 Task: Look for space in Sunchales, Argentina from 9th June, 2023 to 16th June, 2023 for 2 adults in price range Rs.8000 to Rs.16000. Place can be entire place with 2 bedrooms having 2 beds and 1 bathroom. Property type can be house, flat, guest house. Amenities needed are: heating. Booking option can be shelf check-in. Required host language is English.
Action: Mouse moved to (426, 82)
Screenshot: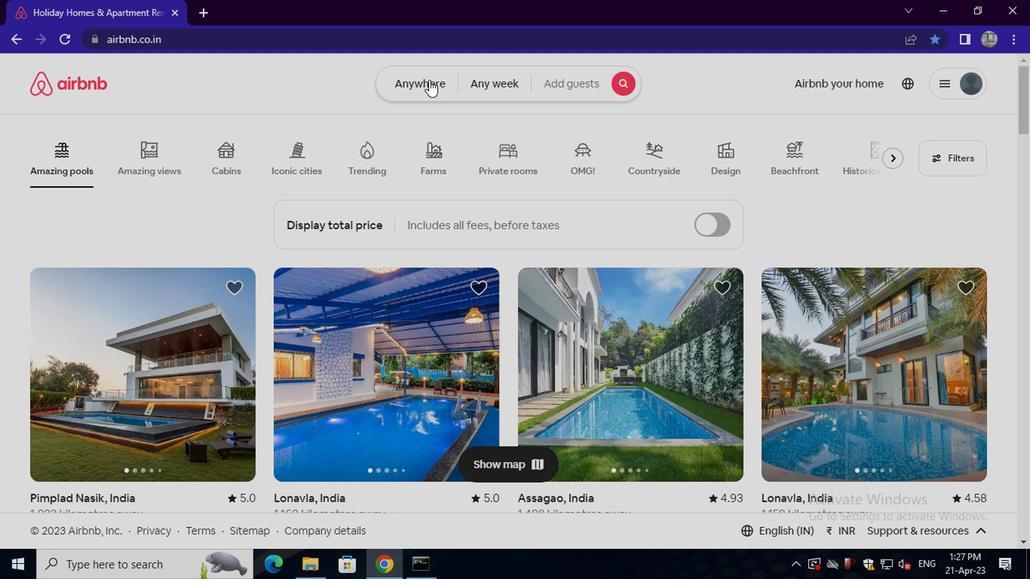 
Action: Mouse pressed left at (426, 82)
Screenshot: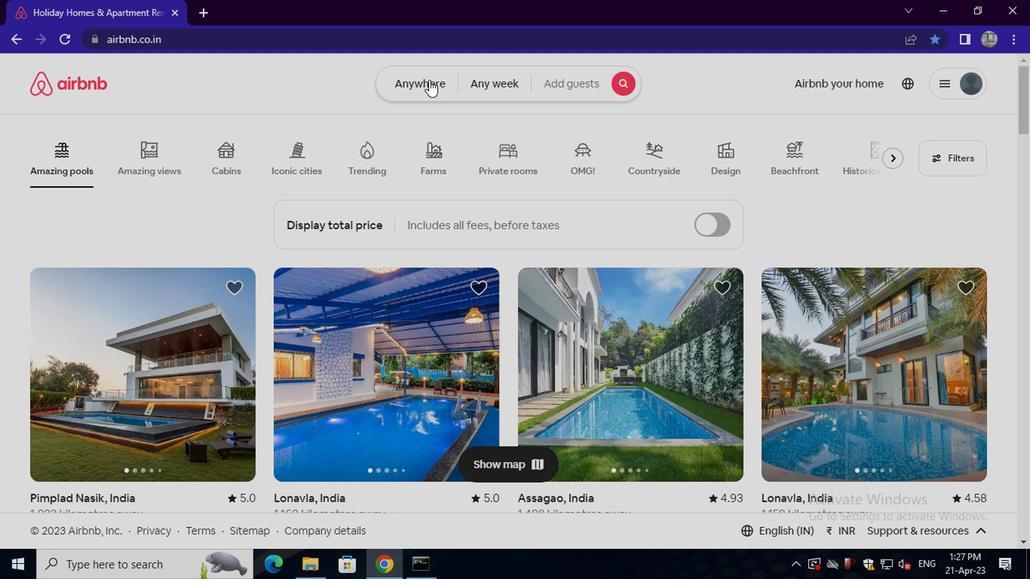 
Action: Mouse moved to (314, 151)
Screenshot: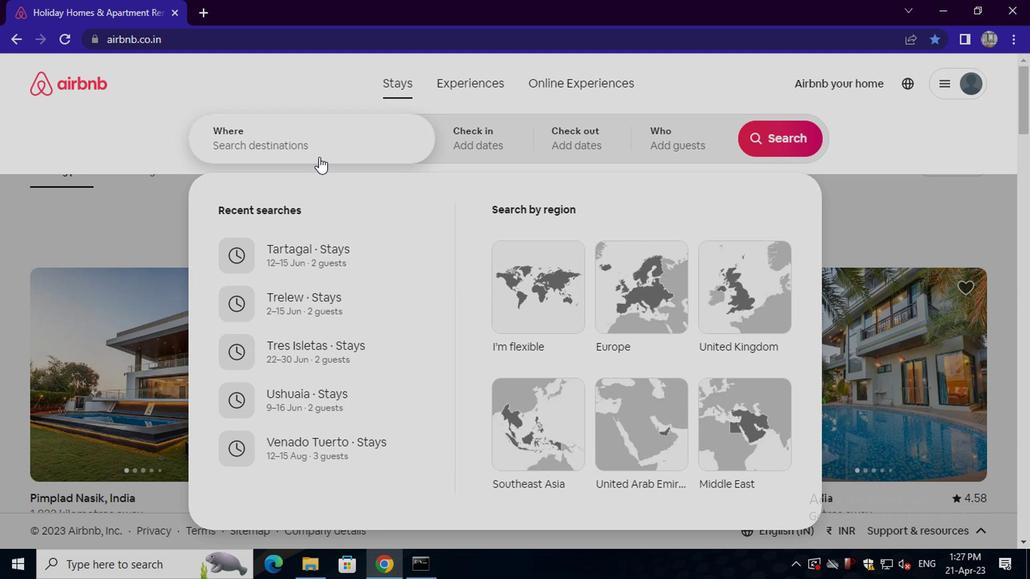 
Action: Mouse pressed left at (314, 151)
Screenshot: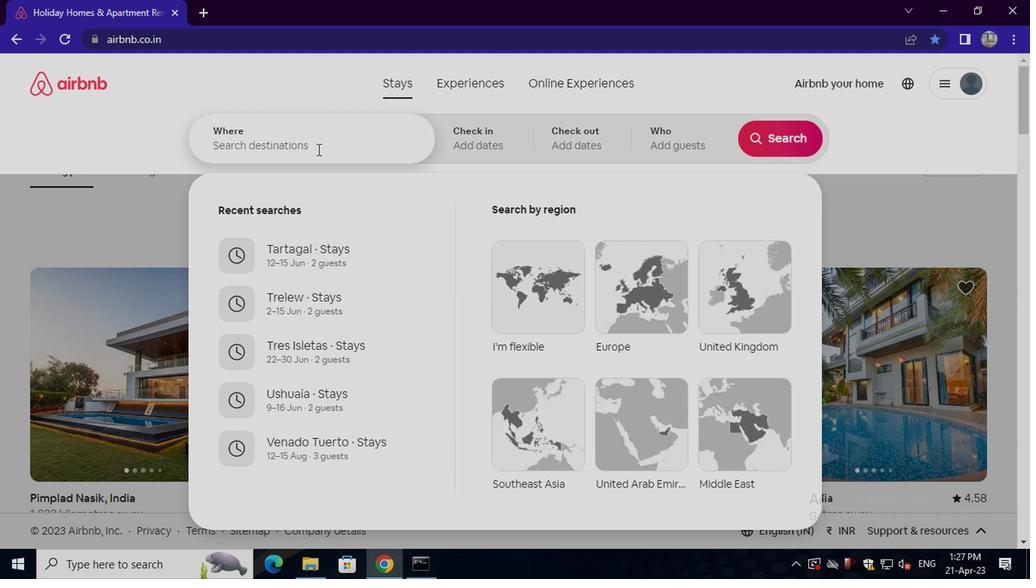 
Action: Key pressed sunchales,<Key.space>argentina<Key.enter>
Screenshot: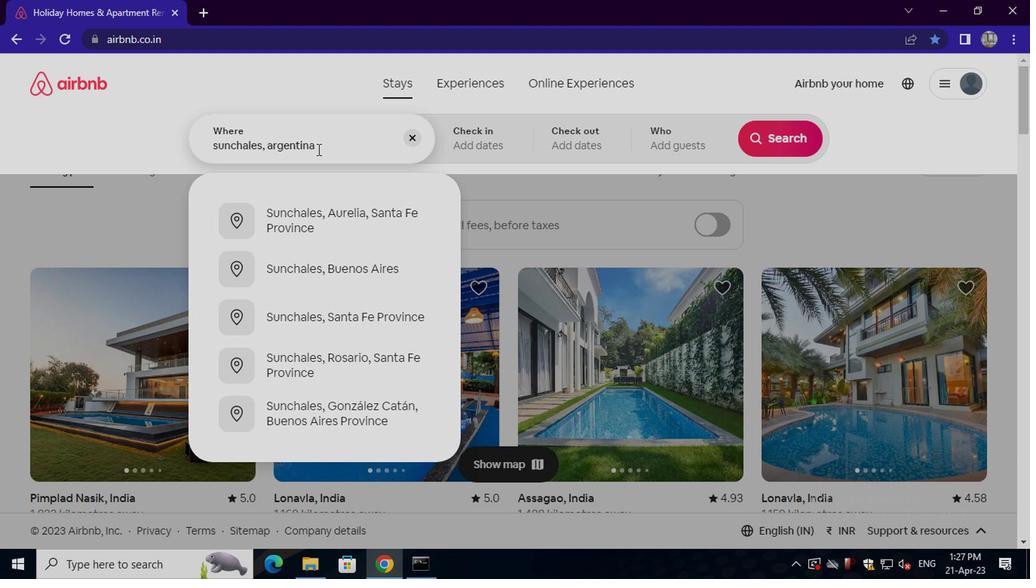 
Action: Mouse moved to (762, 264)
Screenshot: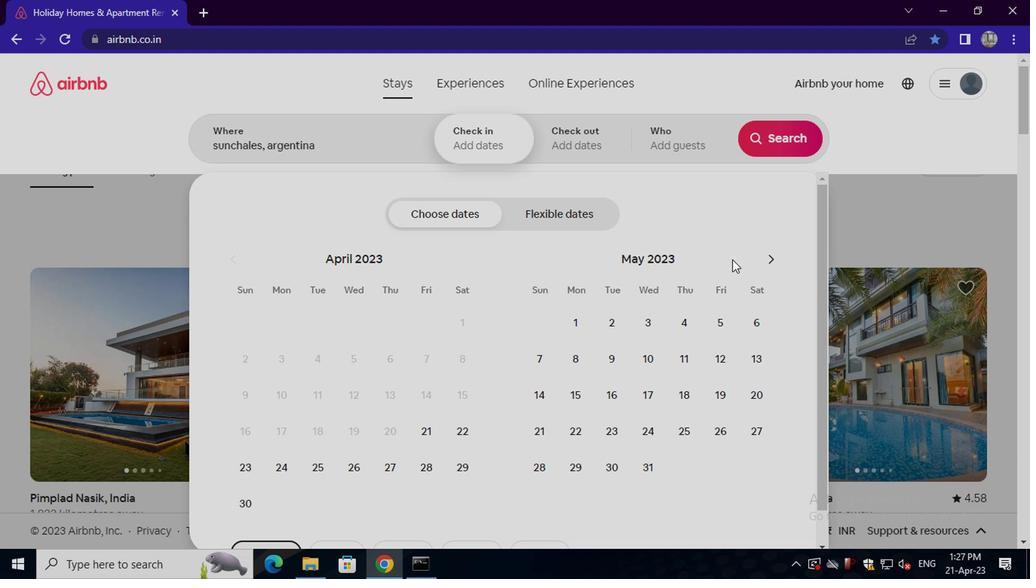 
Action: Mouse pressed left at (762, 264)
Screenshot: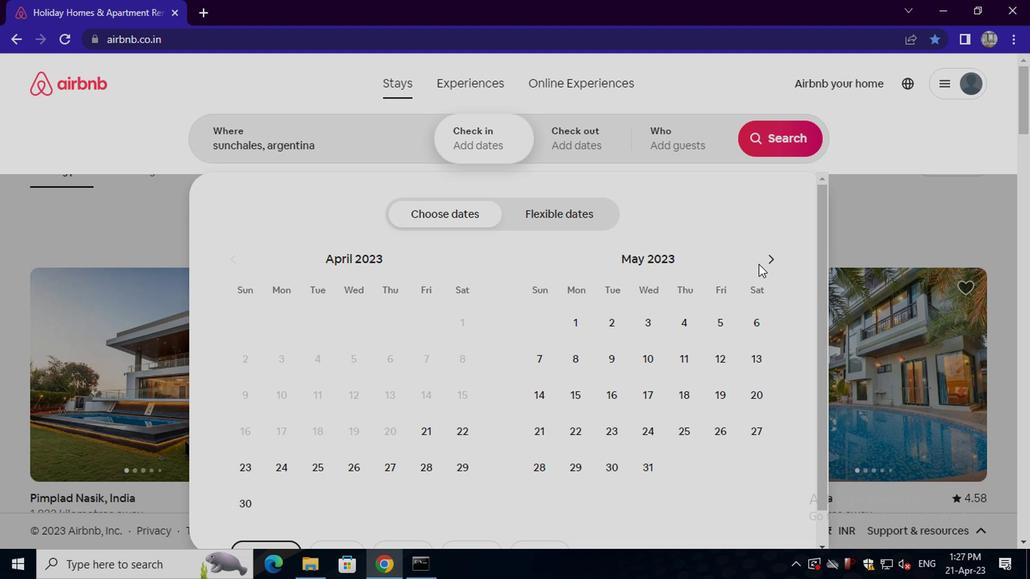 
Action: Mouse moved to (706, 355)
Screenshot: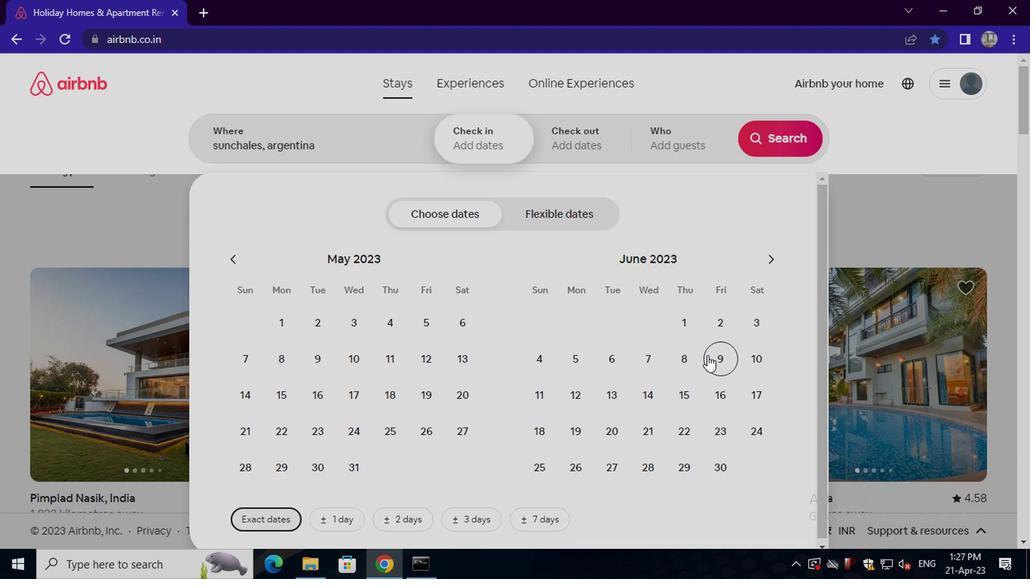 
Action: Mouse pressed left at (706, 355)
Screenshot: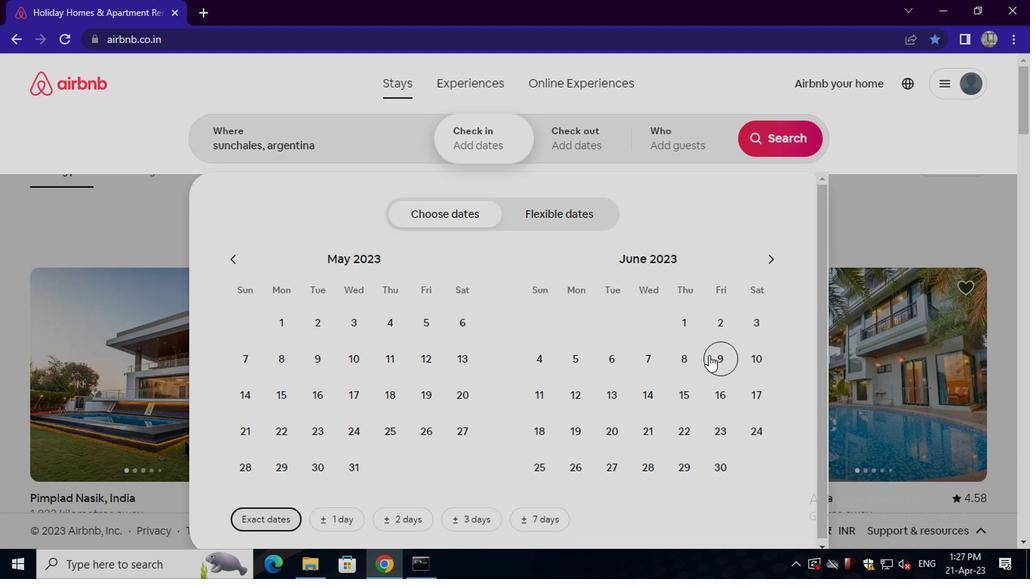 
Action: Mouse moved to (714, 395)
Screenshot: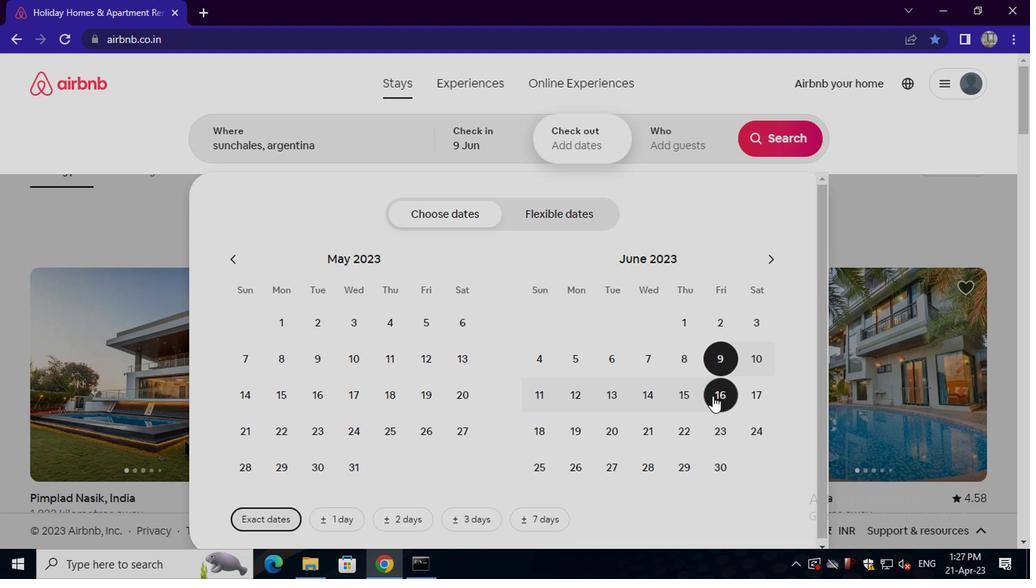 
Action: Mouse pressed left at (714, 395)
Screenshot: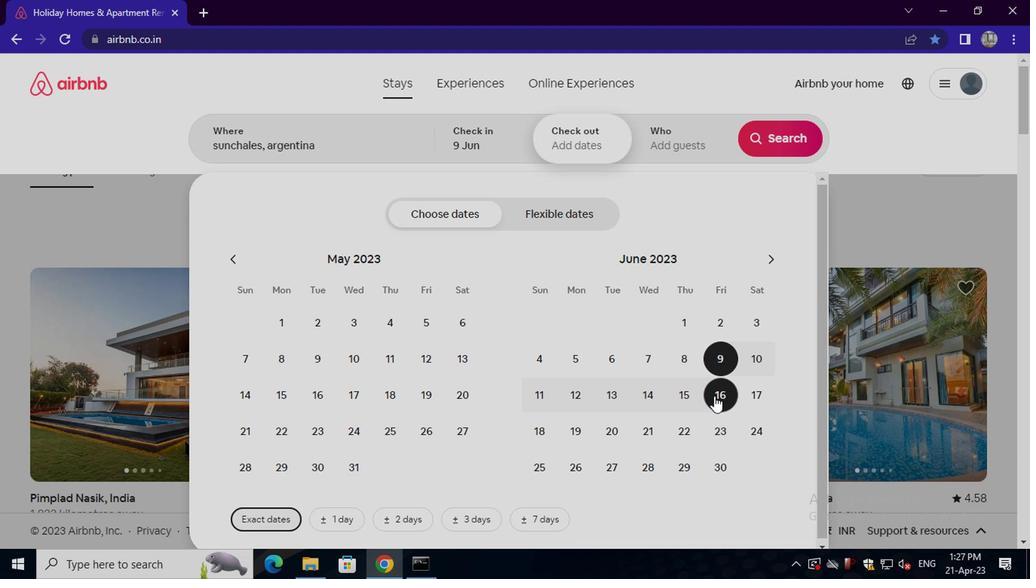 
Action: Mouse moved to (690, 144)
Screenshot: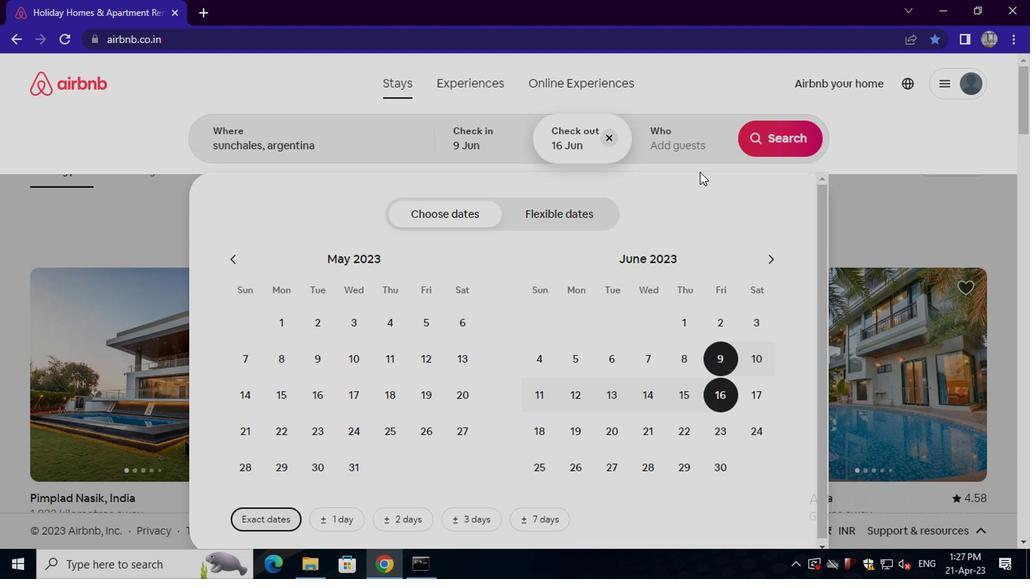 
Action: Mouse pressed left at (690, 144)
Screenshot: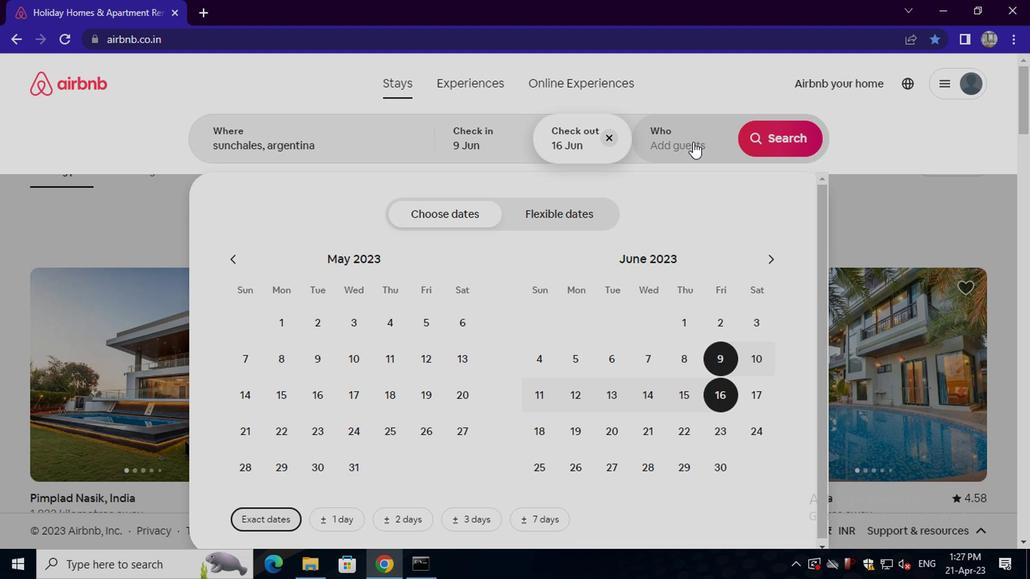 
Action: Mouse moved to (791, 221)
Screenshot: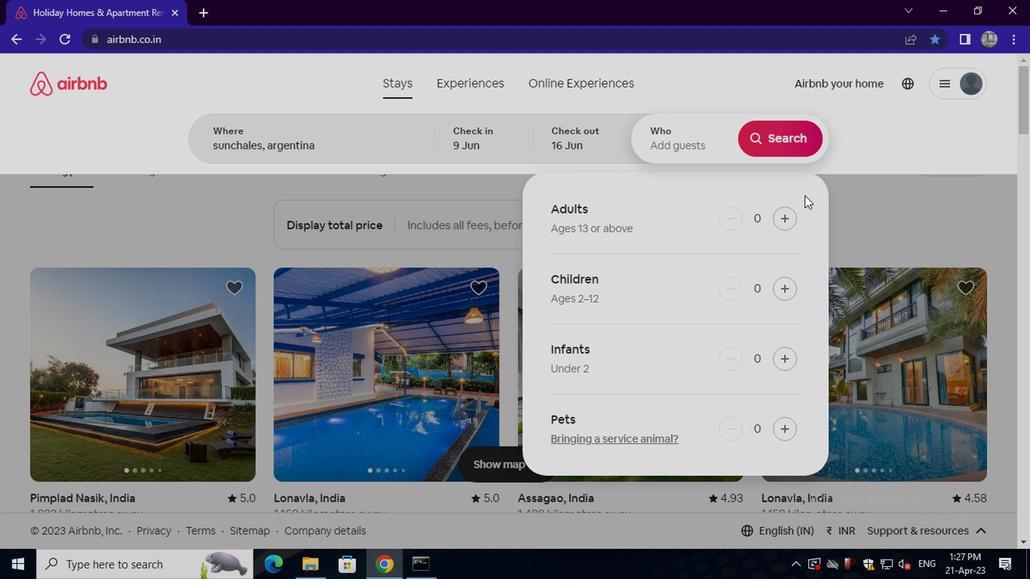 
Action: Mouse pressed left at (791, 221)
Screenshot: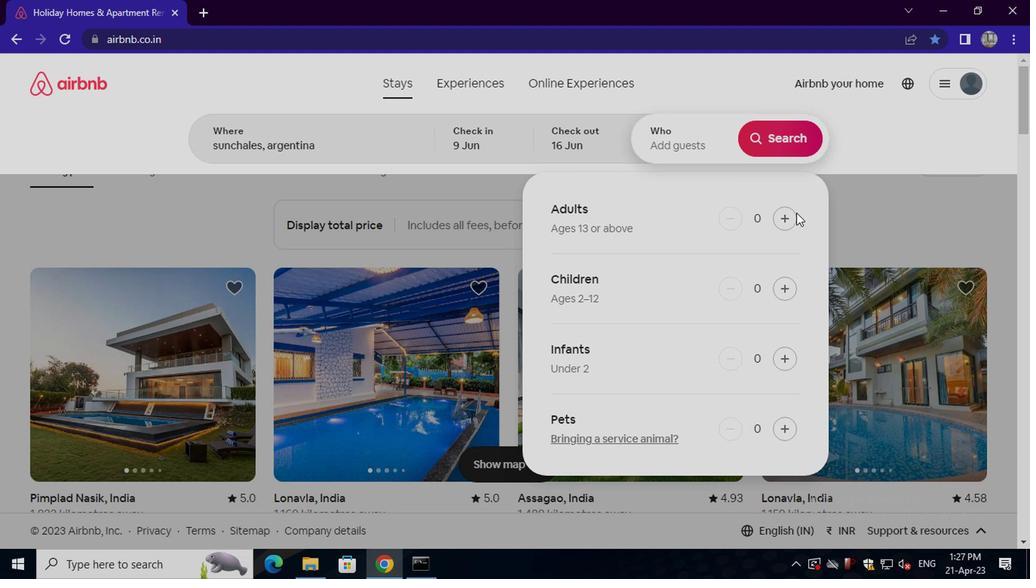 
Action: Mouse moved to (791, 221)
Screenshot: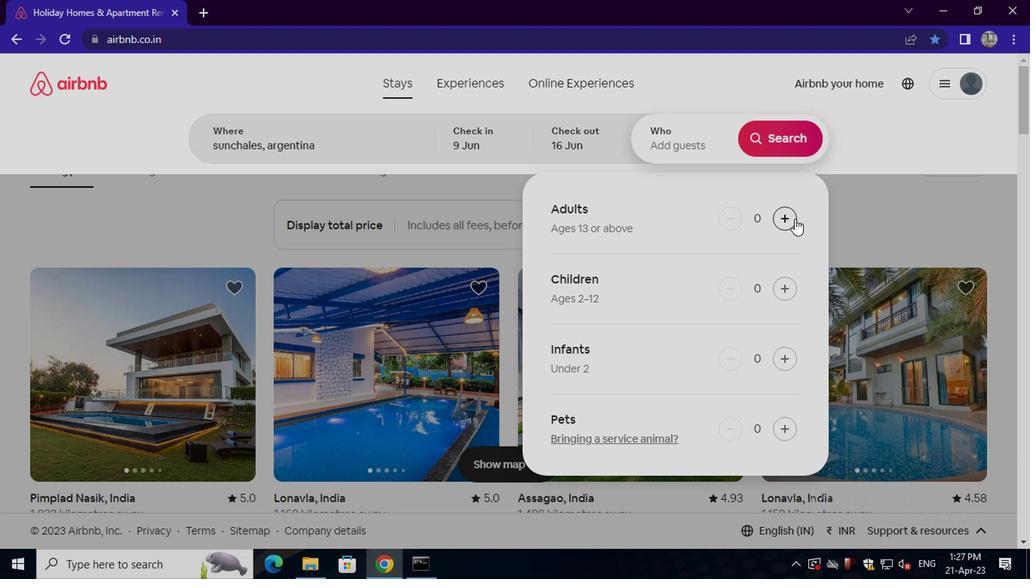 
Action: Mouse pressed left at (791, 221)
Screenshot: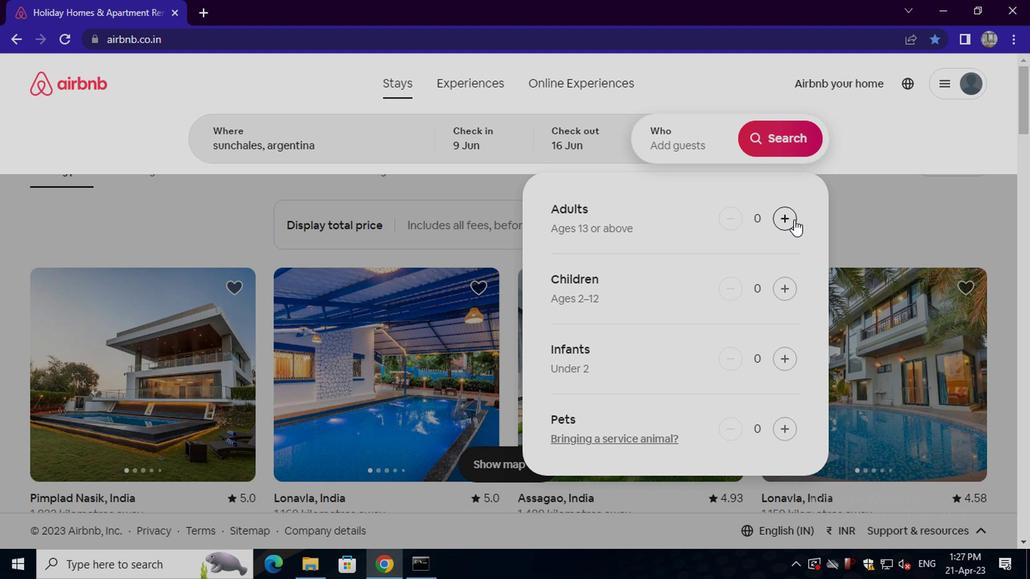 
Action: Mouse moved to (802, 144)
Screenshot: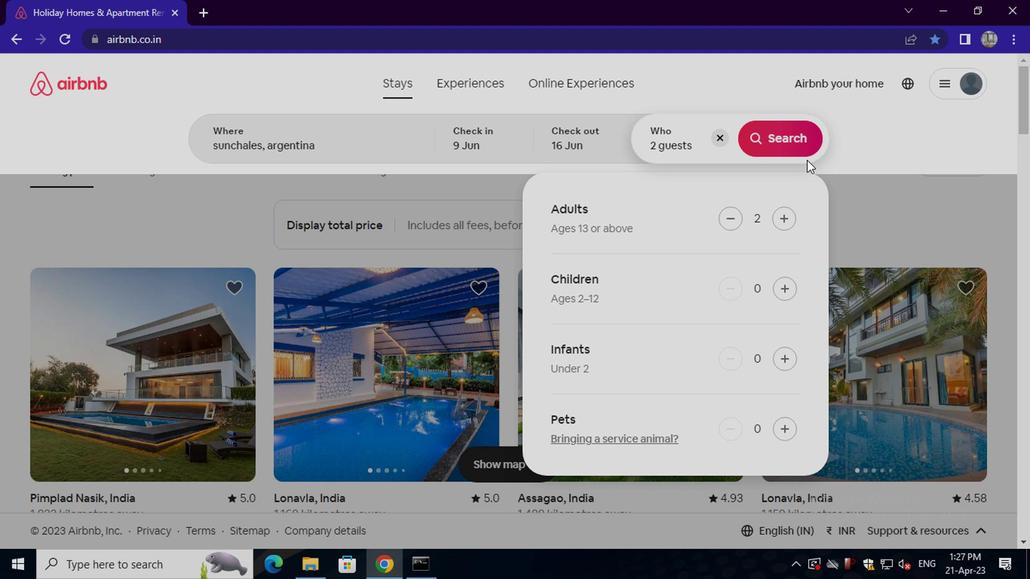 
Action: Mouse pressed left at (802, 144)
Screenshot: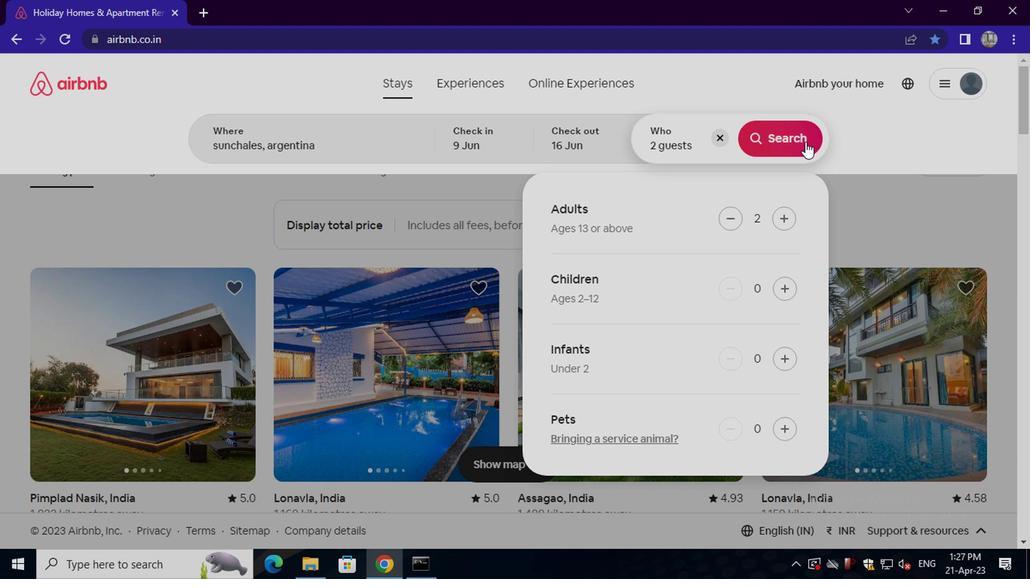 
Action: Mouse moved to (963, 150)
Screenshot: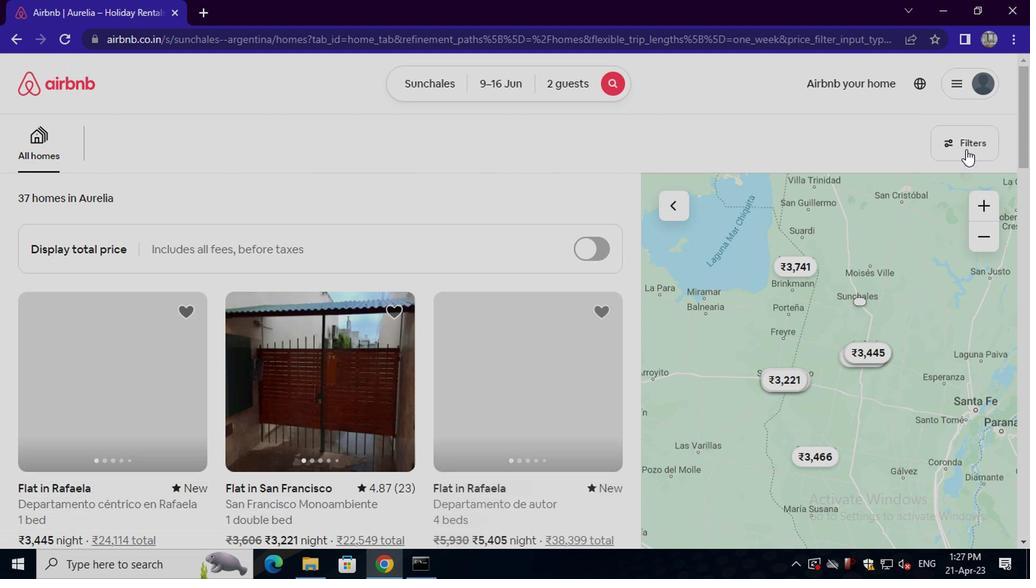 
Action: Mouse pressed left at (963, 150)
Screenshot: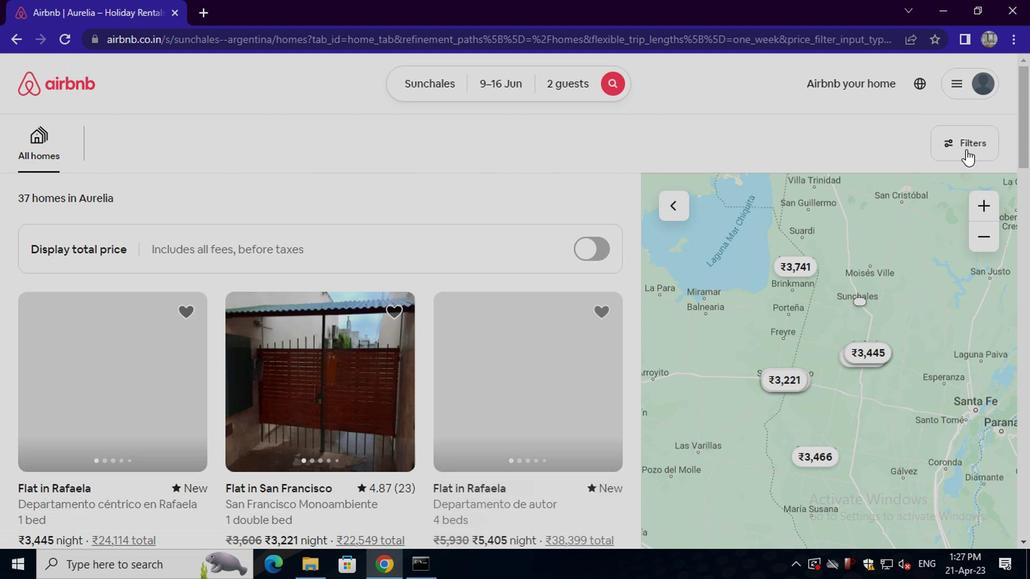 
Action: Mouse moved to (395, 328)
Screenshot: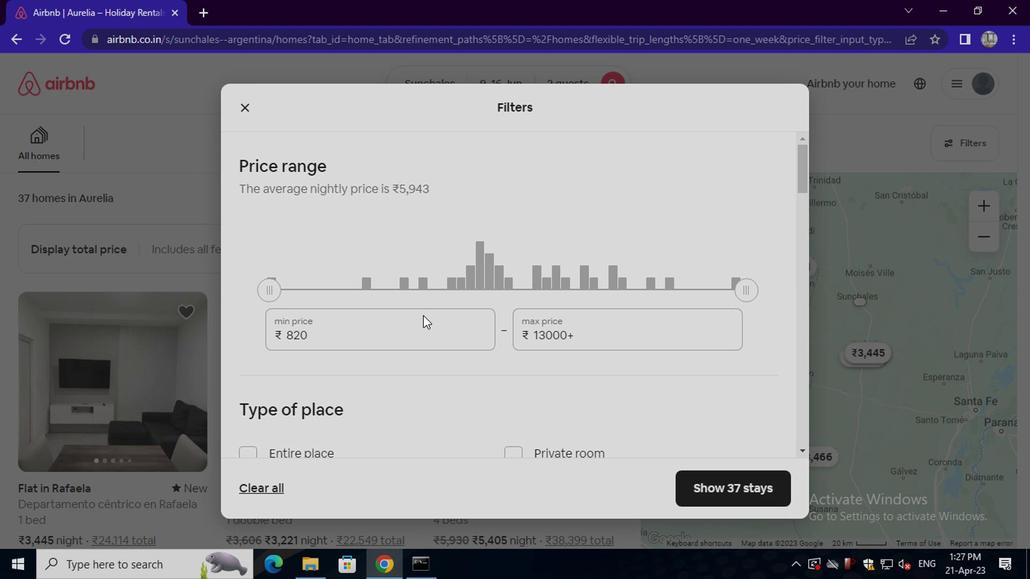 
Action: Mouse pressed left at (395, 328)
Screenshot: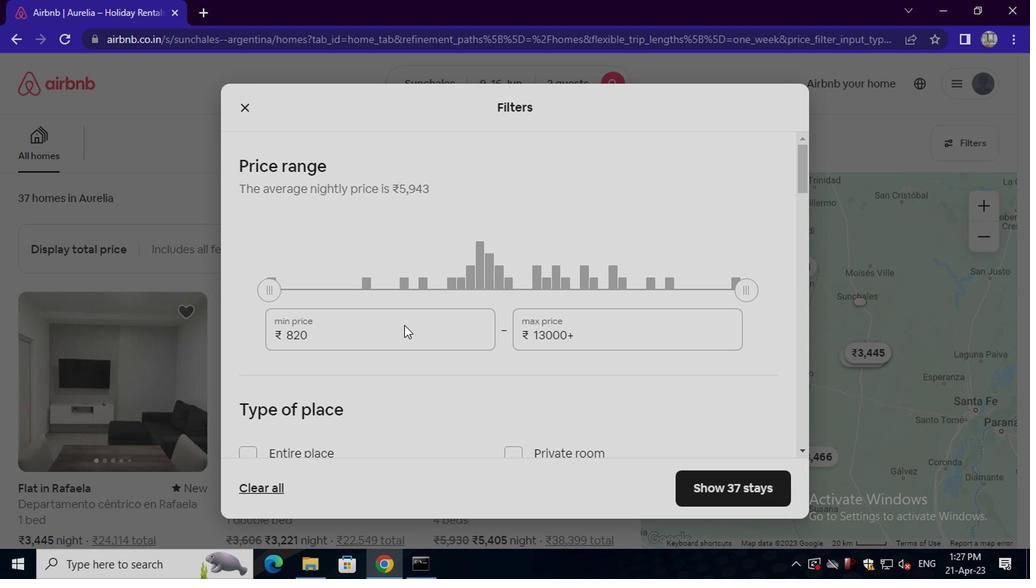 
Action: Key pressed <Key.backspace><Key.backspace><Key.backspace><Key.backspace><Key.backspace><Key.backspace><Key.backspace><Key.backspace><Key.backspace><Key.backspace><Key.backspace><Key.backspace><Key.backspace>8000
Screenshot: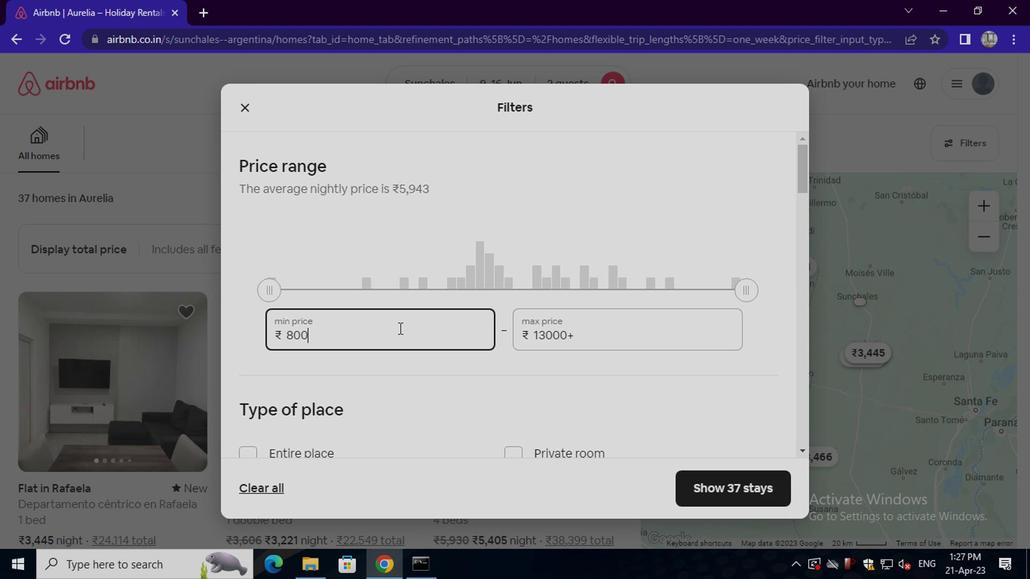 
Action: Mouse moved to (573, 335)
Screenshot: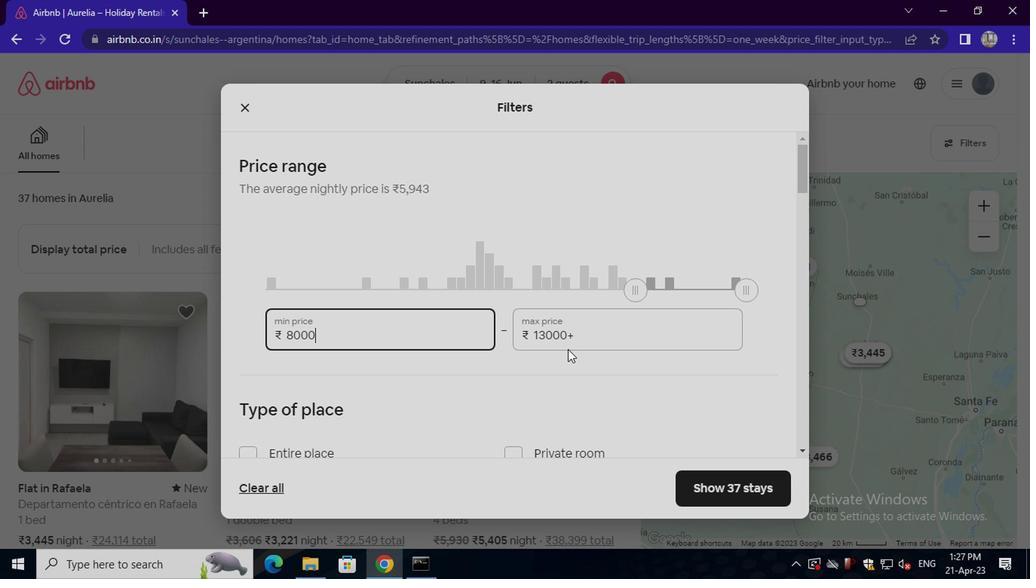 
Action: Mouse pressed left at (573, 335)
Screenshot: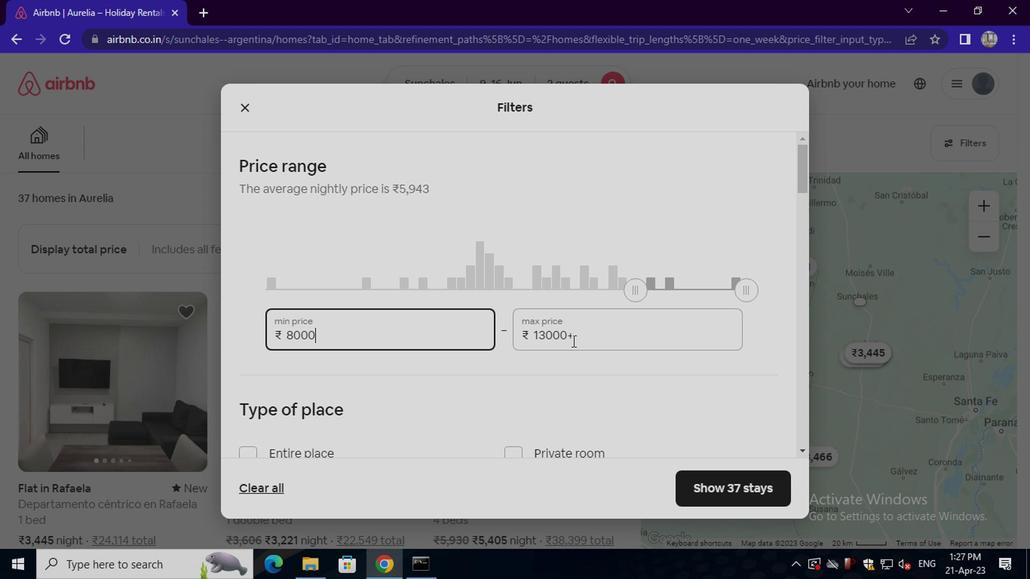 
Action: Key pressed <Key.backspace><Key.backspace><Key.backspace><Key.backspace><Key.backspace><Key.backspace><Key.backspace><Key.backspace><Key.backspace><Key.backspace><Key.backspace><Key.backspace>16000
Screenshot: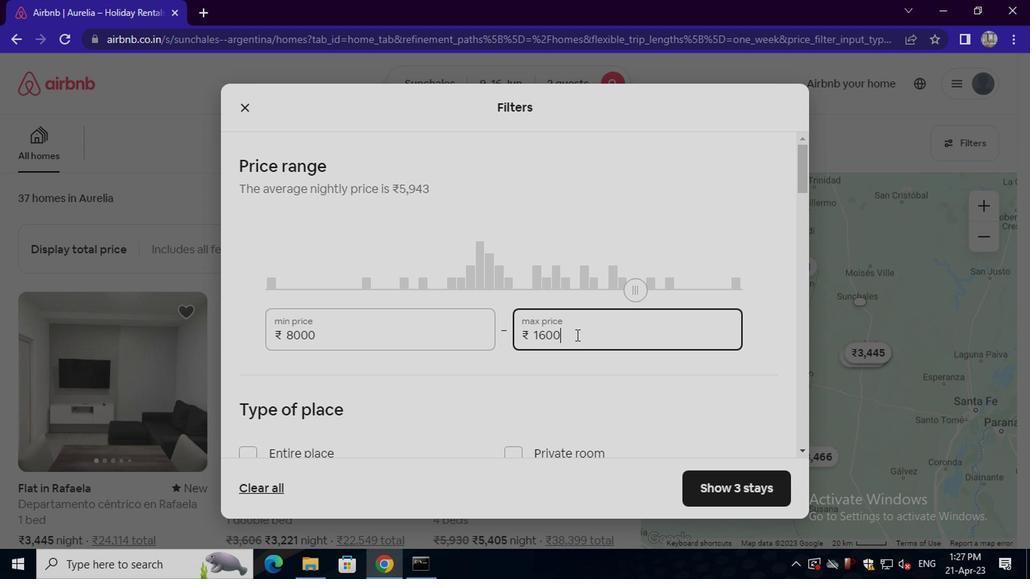 
Action: Mouse moved to (553, 365)
Screenshot: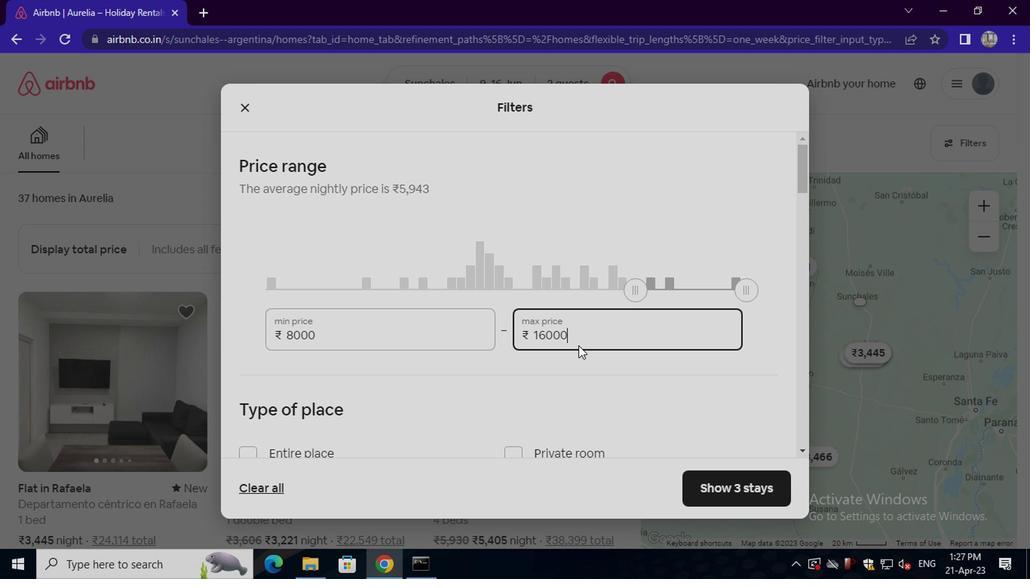 
Action: Mouse scrolled (553, 365) with delta (0, 0)
Screenshot: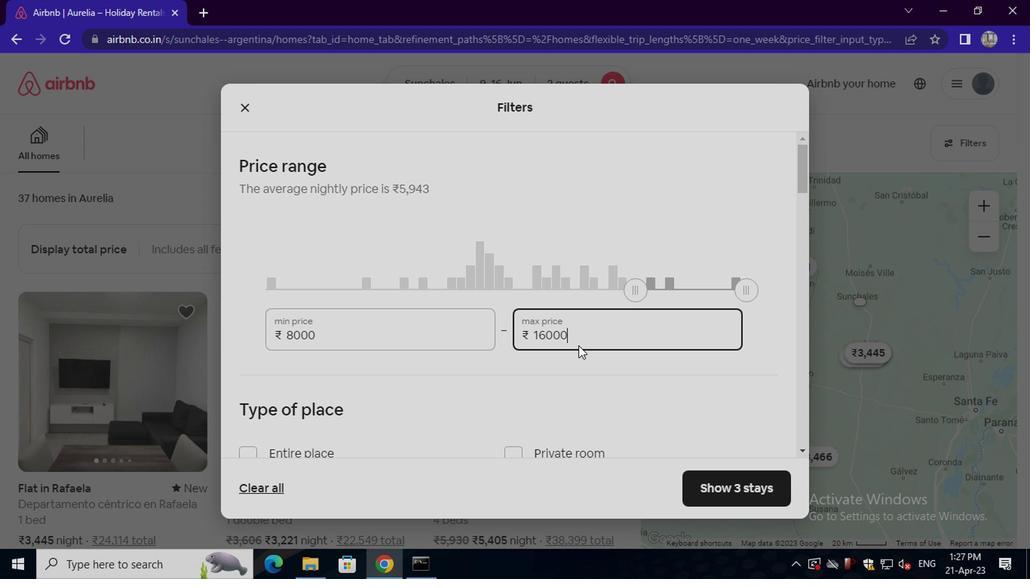 
Action: Mouse moved to (538, 372)
Screenshot: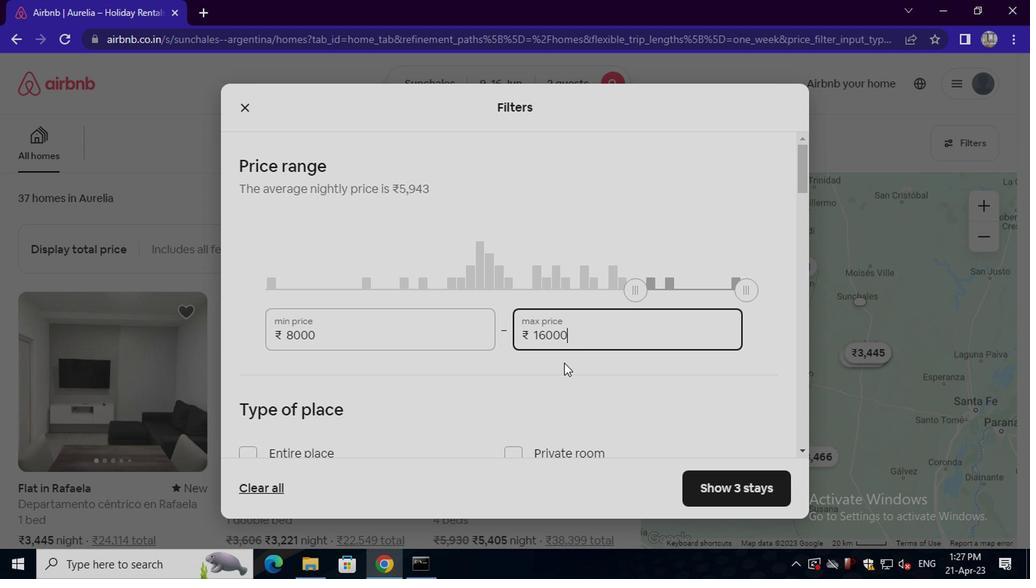 
Action: Mouse scrolled (538, 371) with delta (0, -1)
Screenshot: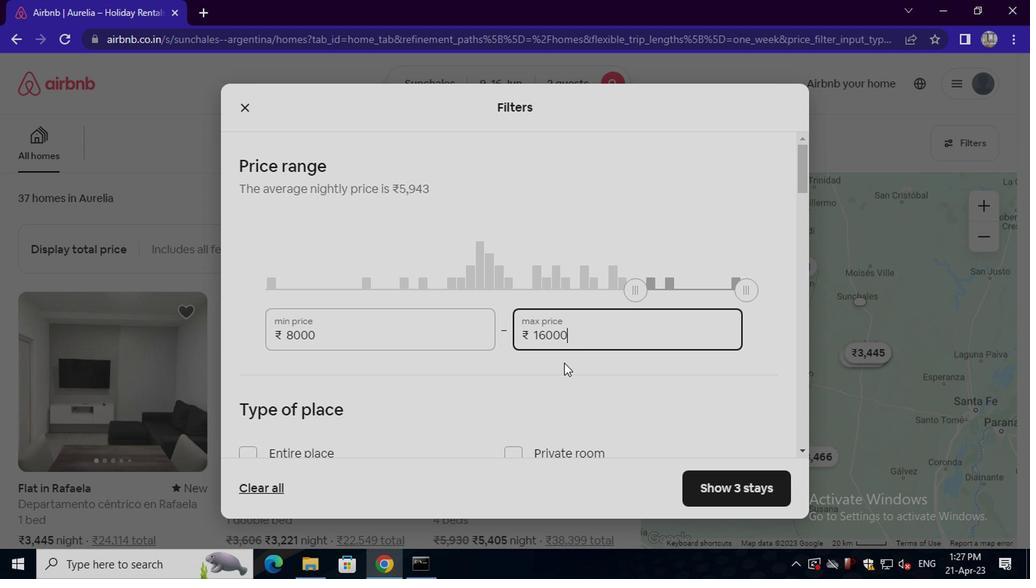
Action: Mouse moved to (261, 304)
Screenshot: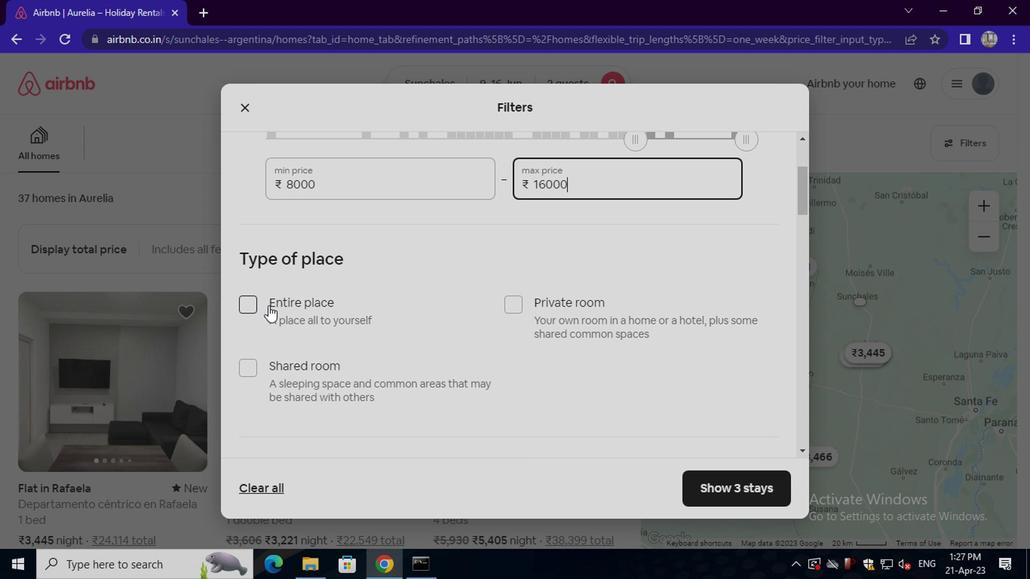 
Action: Mouse pressed left at (261, 304)
Screenshot: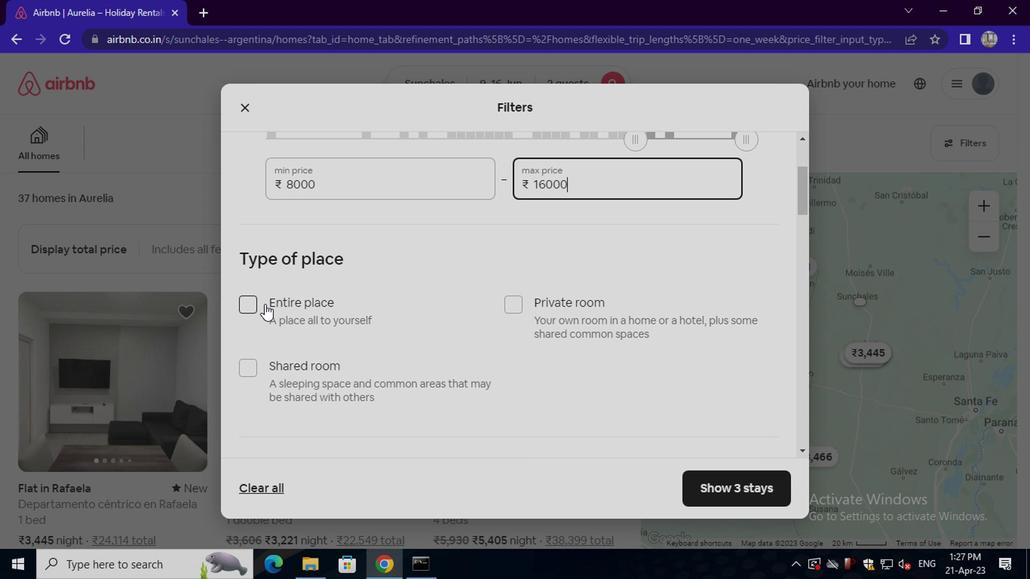
Action: Mouse moved to (306, 328)
Screenshot: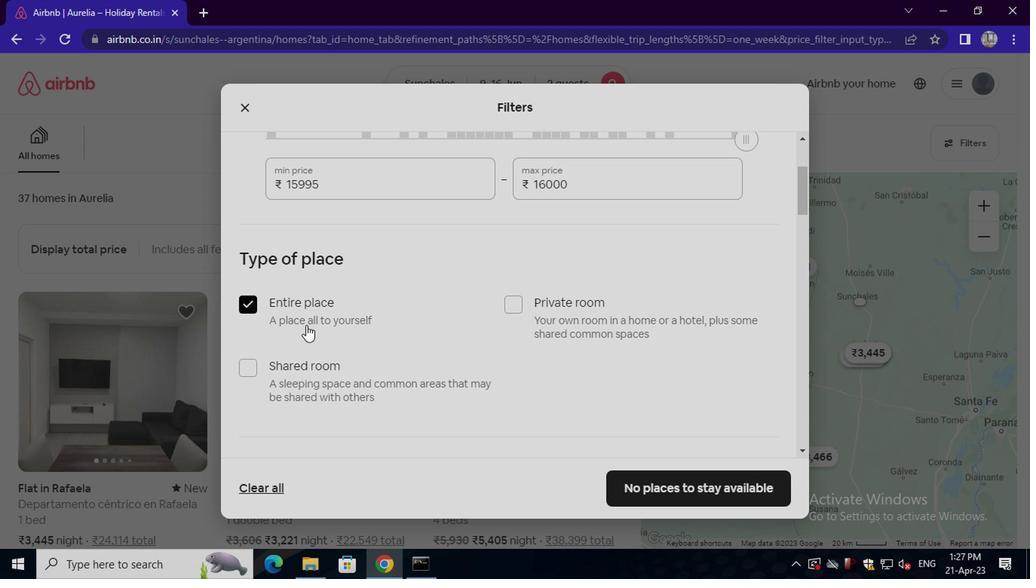 
Action: Mouse scrolled (306, 327) with delta (0, -1)
Screenshot: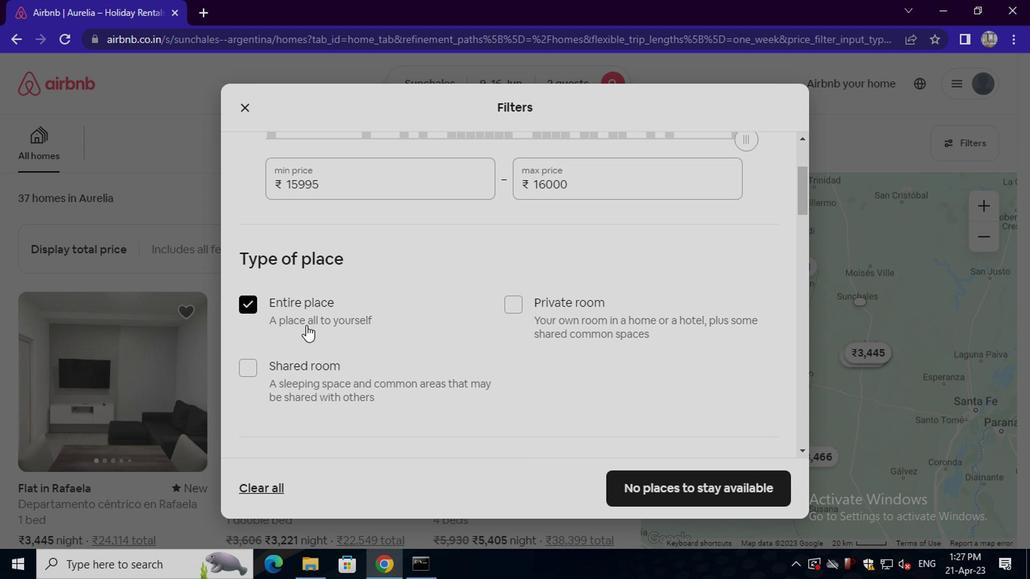 
Action: Mouse scrolled (306, 327) with delta (0, -1)
Screenshot: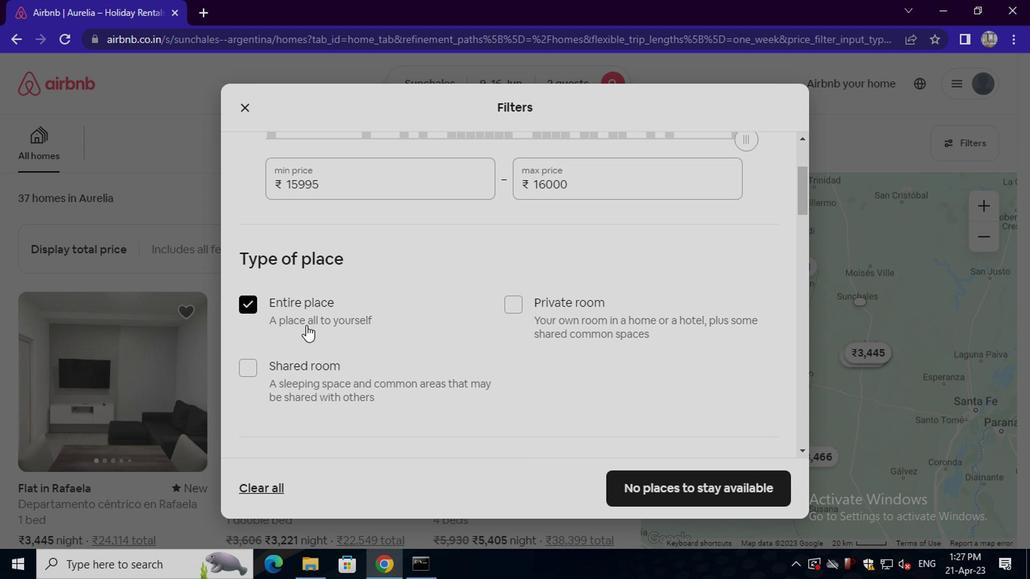 
Action: Mouse scrolled (306, 327) with delta (0, -1)
Screenshot: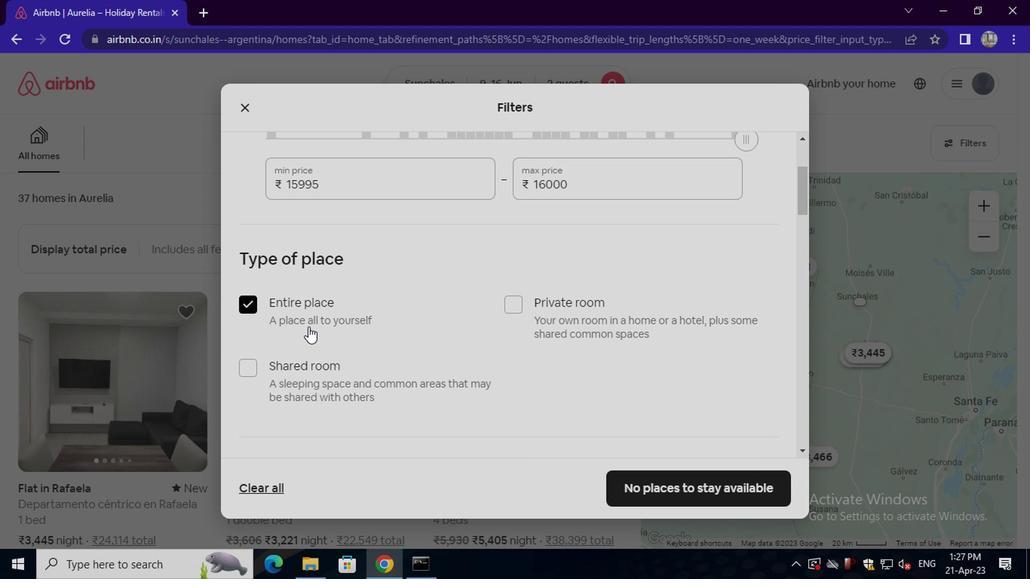 
Action: Mouse scrolled (306, 327) with delta (0, -1)
Screenshot: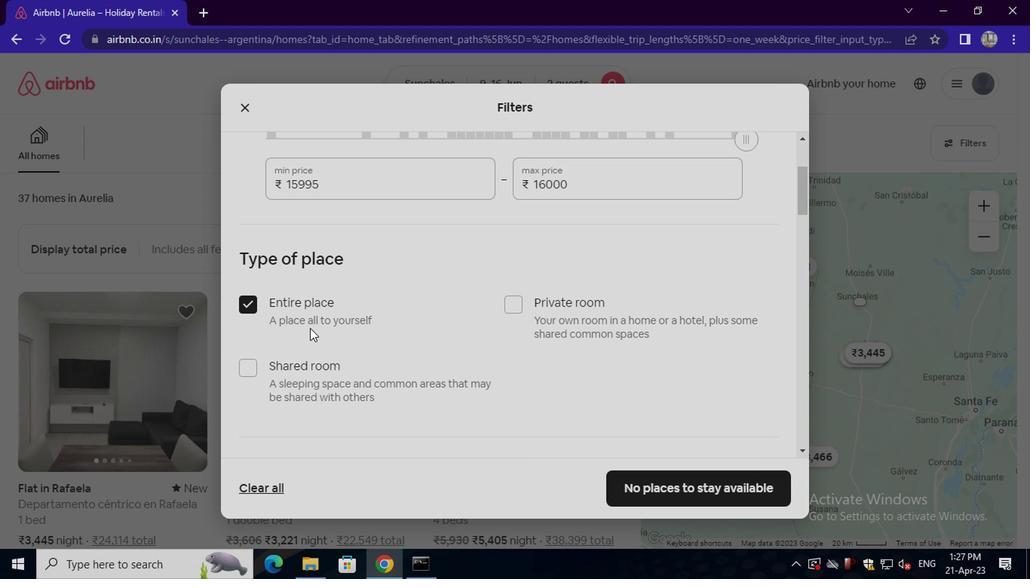 
Action: Mouse moved to (379, 262)
Screenshot: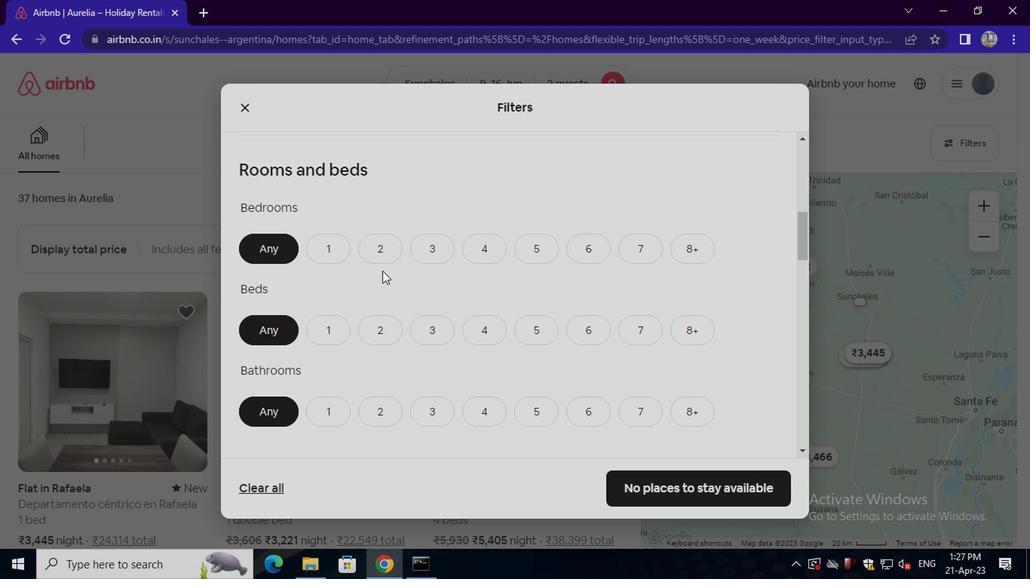 
Action: Mouse pressed left at (379, 262)
Screenshot: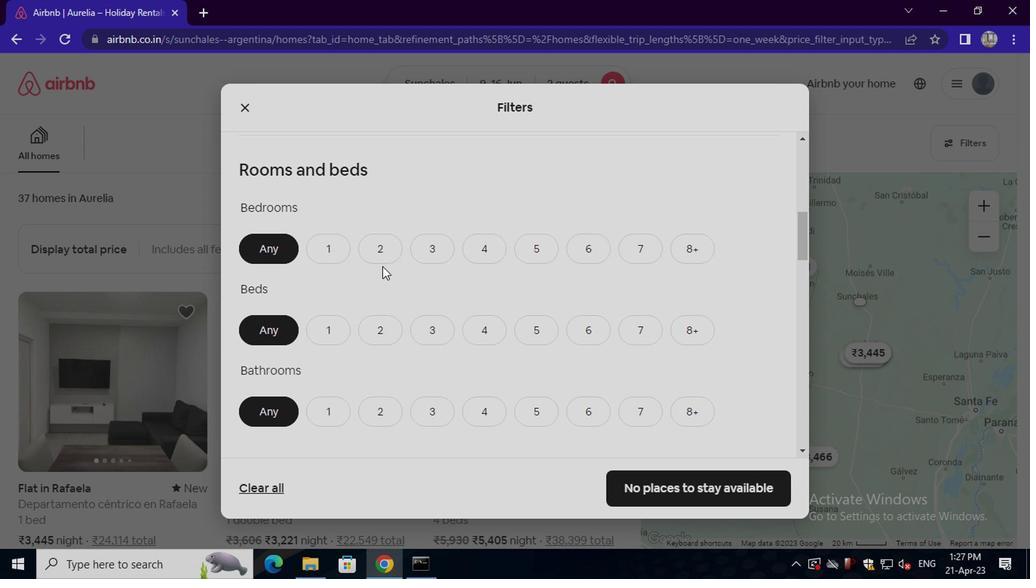 
Action: Mouse moved to (380, 327)
Screenshot: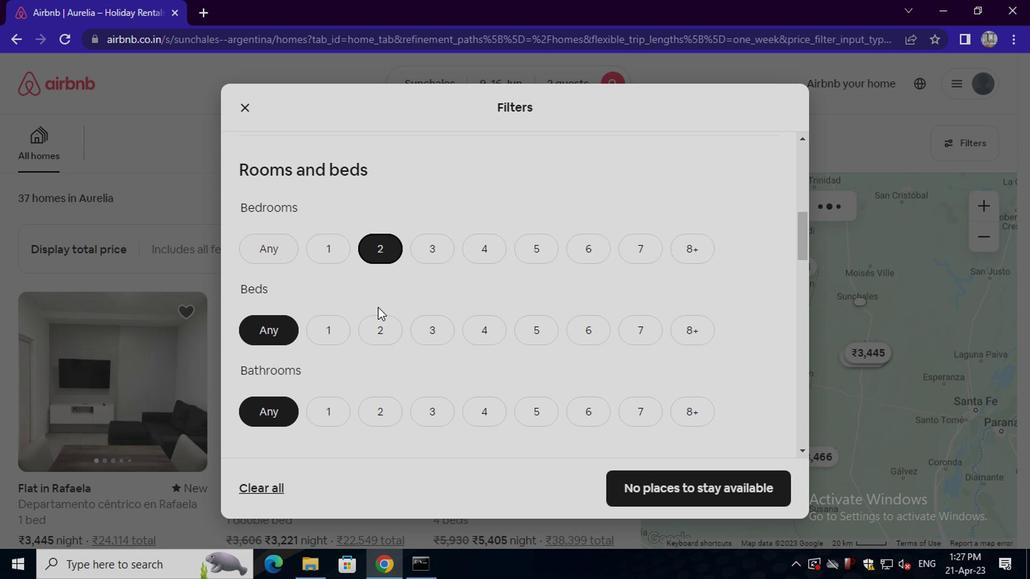 
Action: Mouse pressed left at (380, 327)
Screenshot: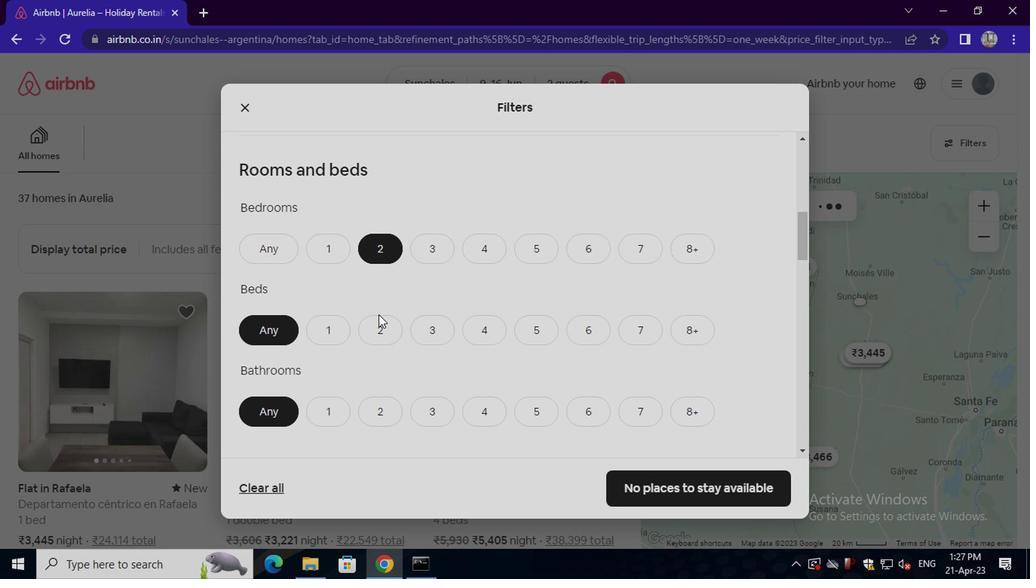 
Action: Mouse moved to (328, 409)
Screenshot: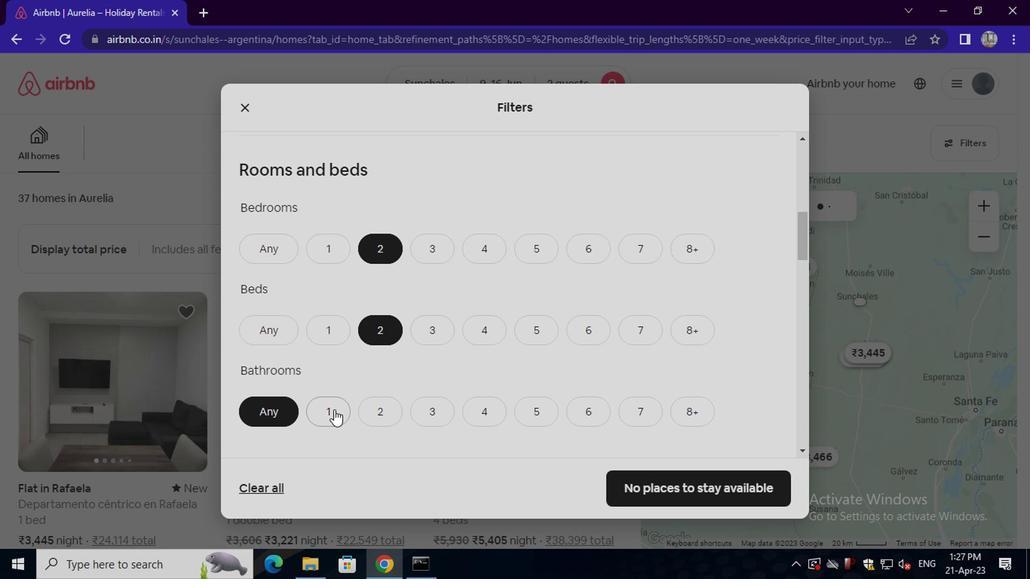 
Action: Mouse pressed left at (328, 409)
Screenshot: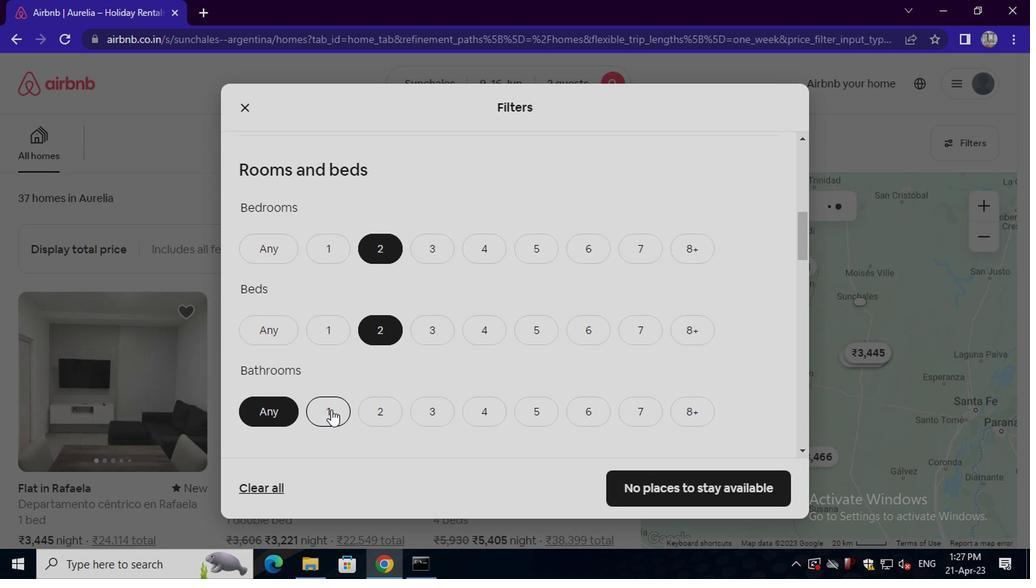 
Action: Mouse moved to (338, 410)
Screenshot: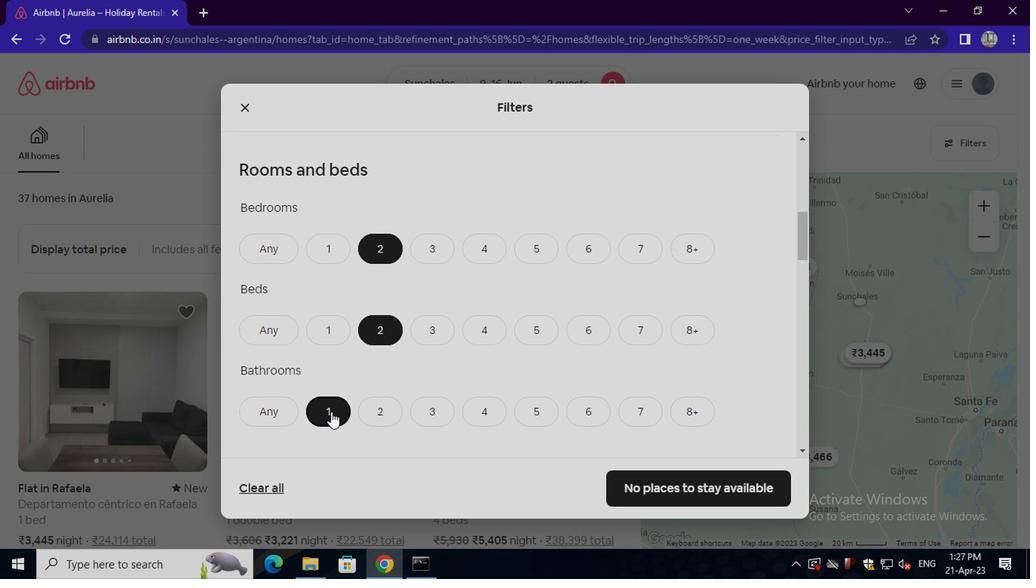 
Action: Mouse scrolled (338, 409) with delta (0, 0)
Screenshot: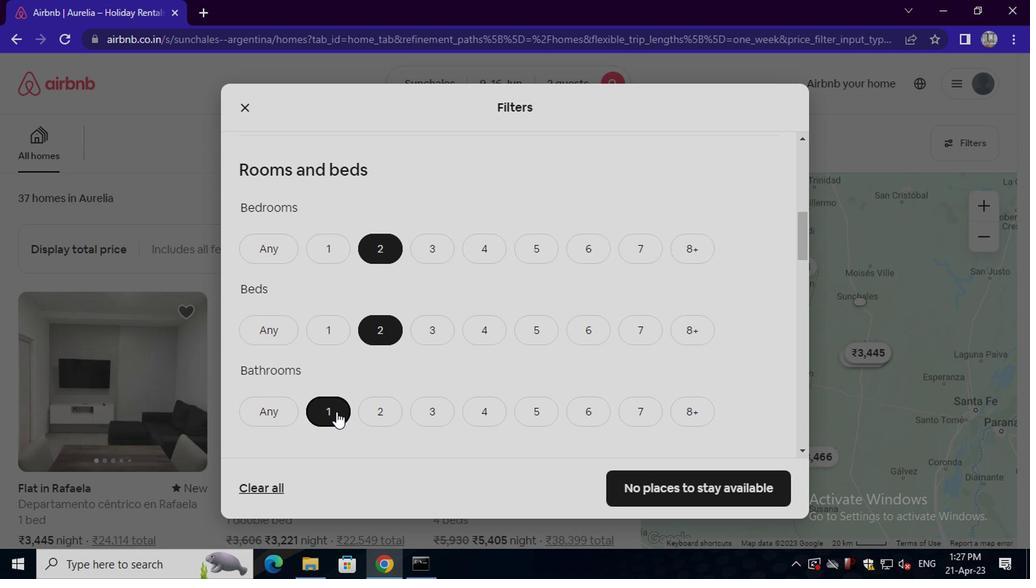 
Action: Mouse moved to (339, 410)
Screenshot: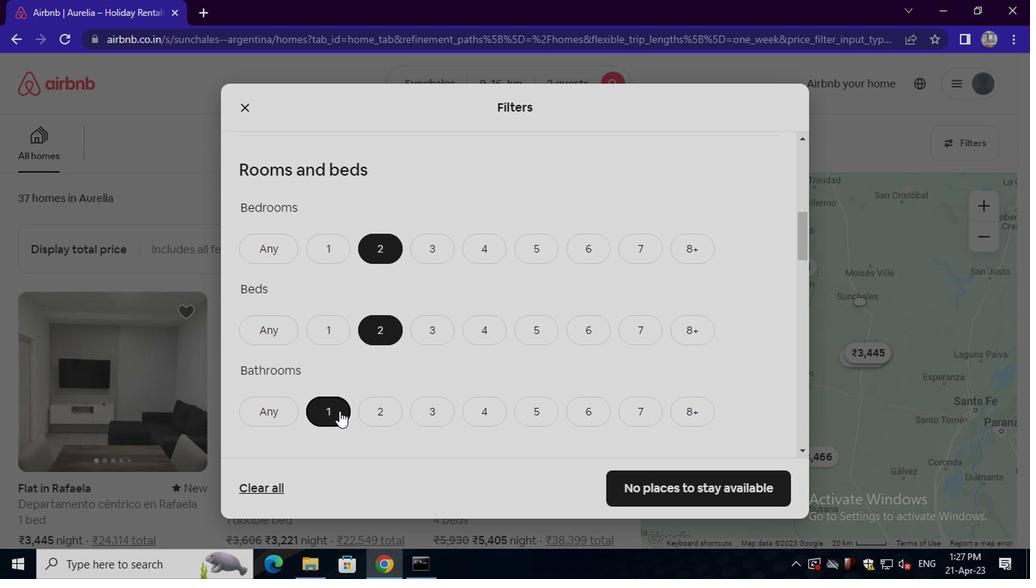 
Action: Mouse scrolled (339, 409) with delta (0, 0)
Screenshot: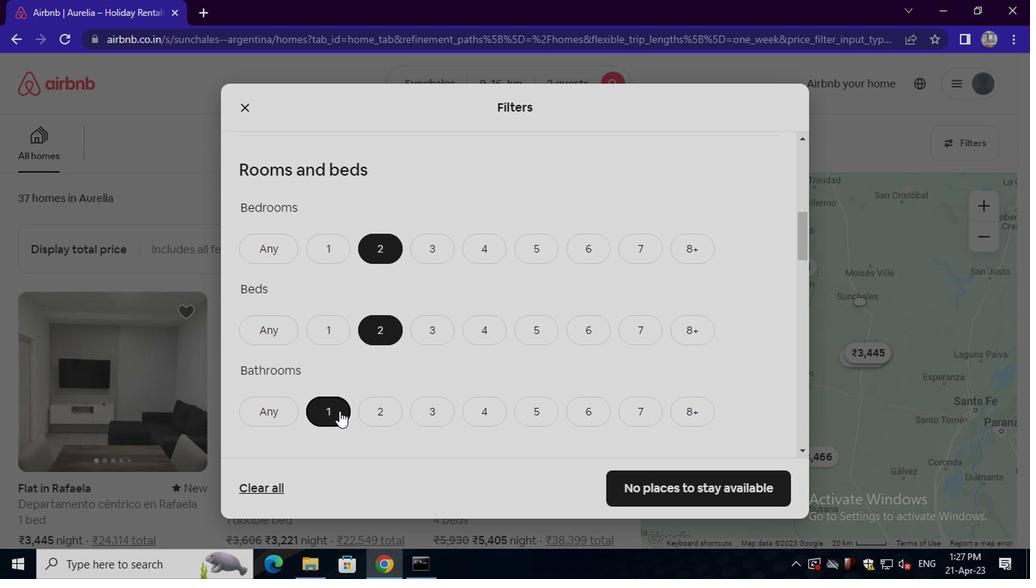 
Action: Mouse scrolled (339, 409) with delta (0, 0)
Screenshot: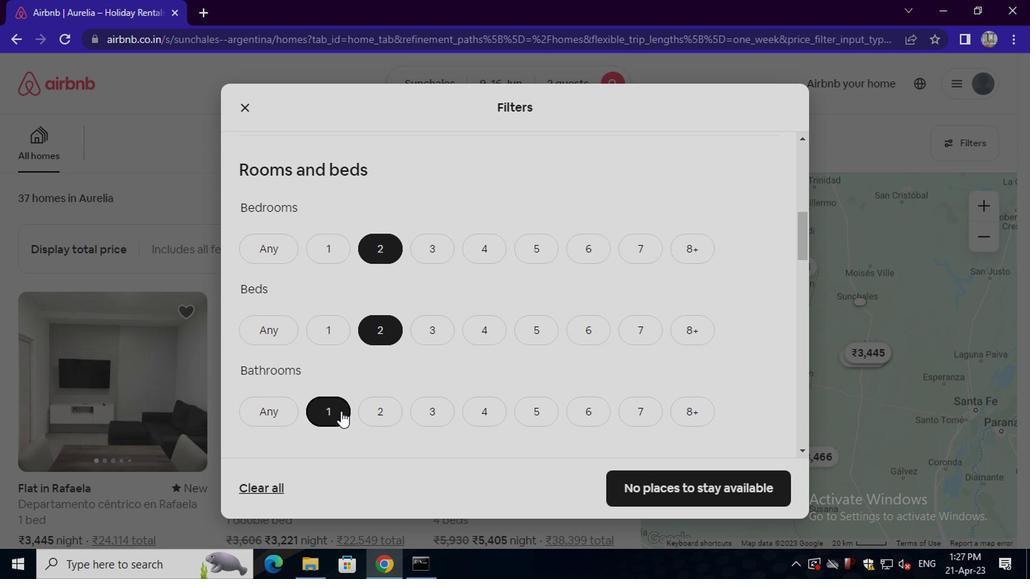 
Action: Mouse moved to (325, 350)
Screenshot: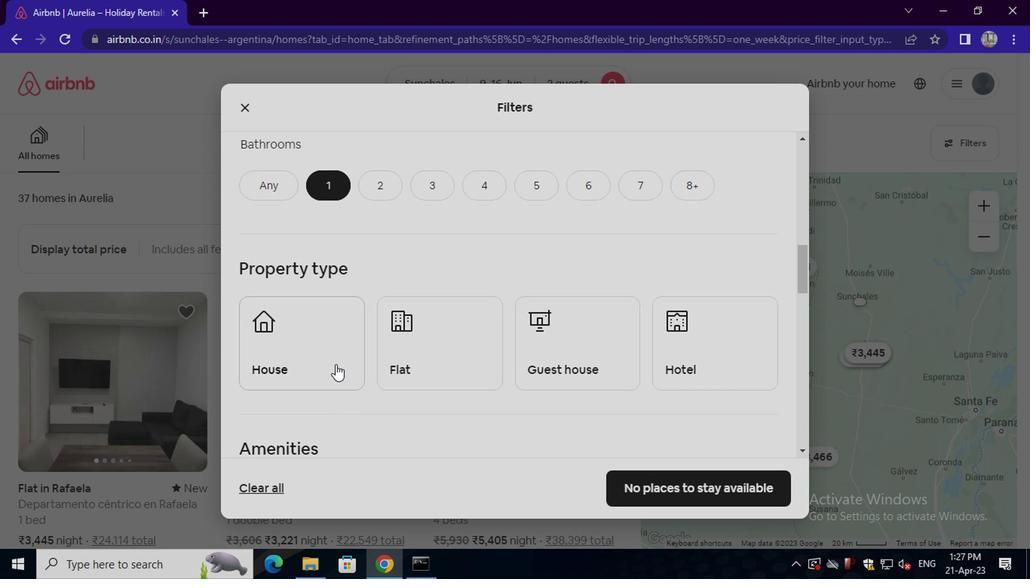 
Action: Mouse pressed left at (325, 350)
Screenshot: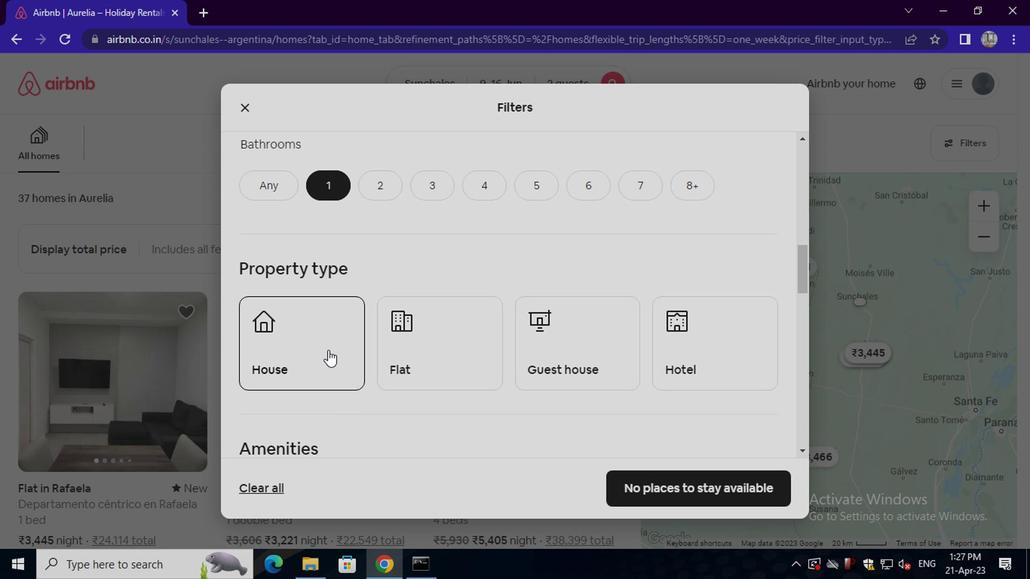 
Action: Mouse moved to (428, 358)
Screenshot: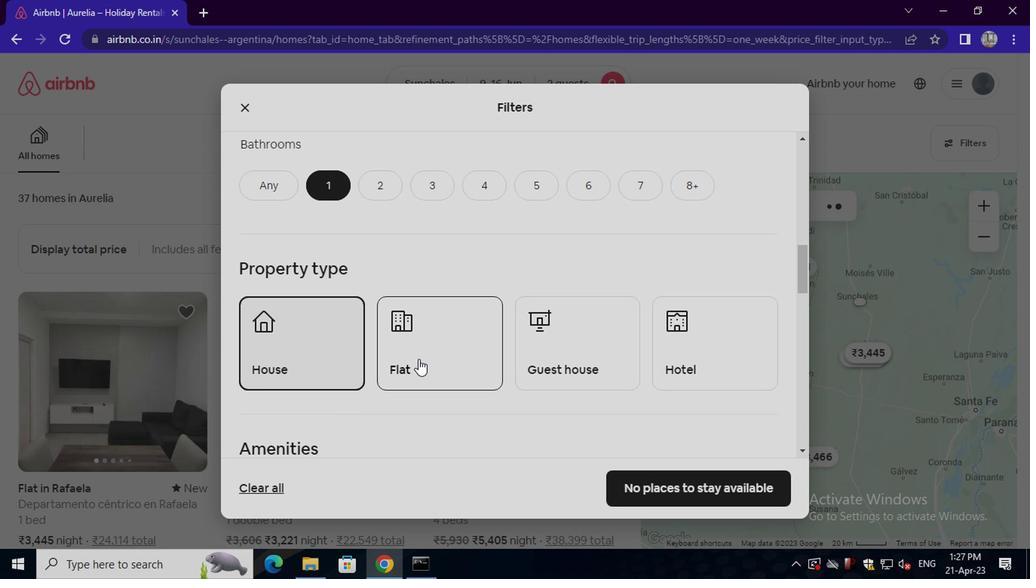 
Action: Mouse pressed left at (428, 358)
Screenshot: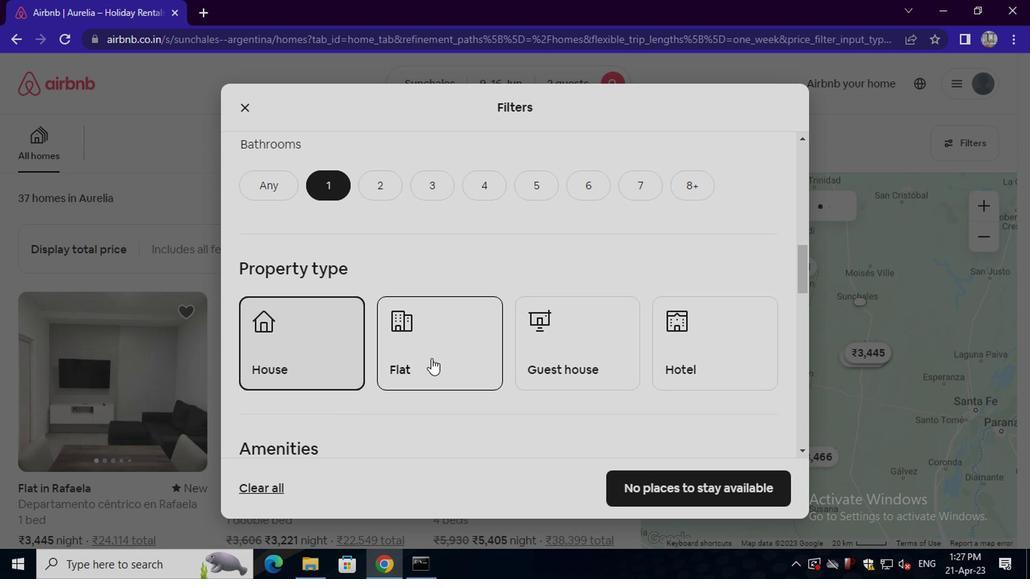 
Action: Mouse moved to (554, 350)
Screenshot: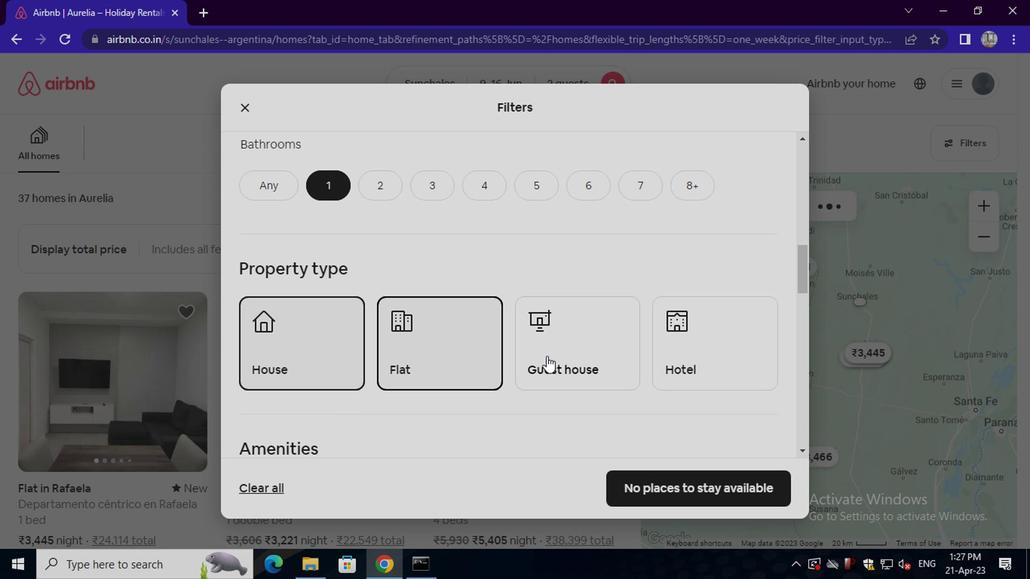 
Action: Mouse pressed left at (554, 350)
Screenshot: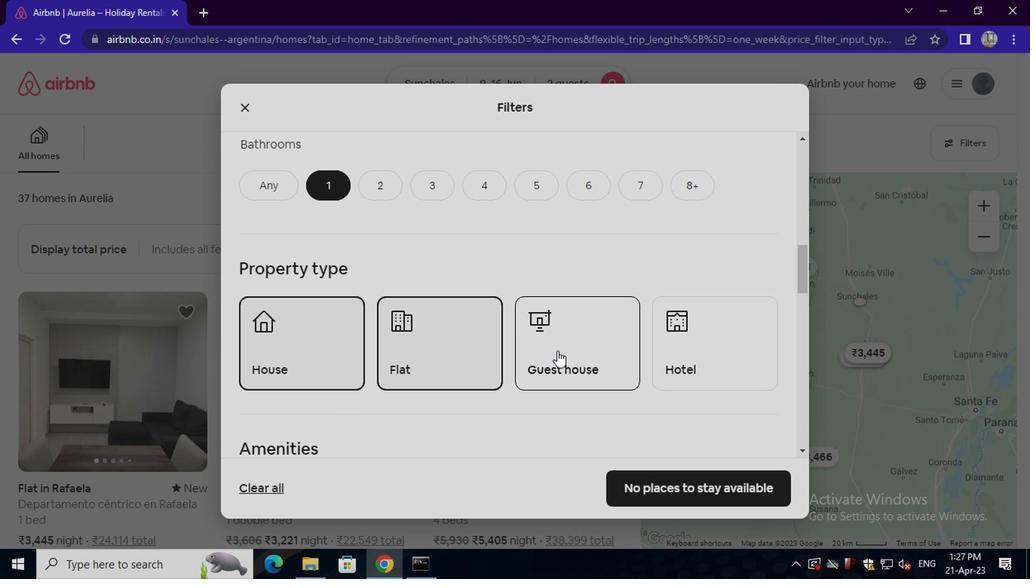 
Action: Mouse moved to (568, 349)
Screenshot: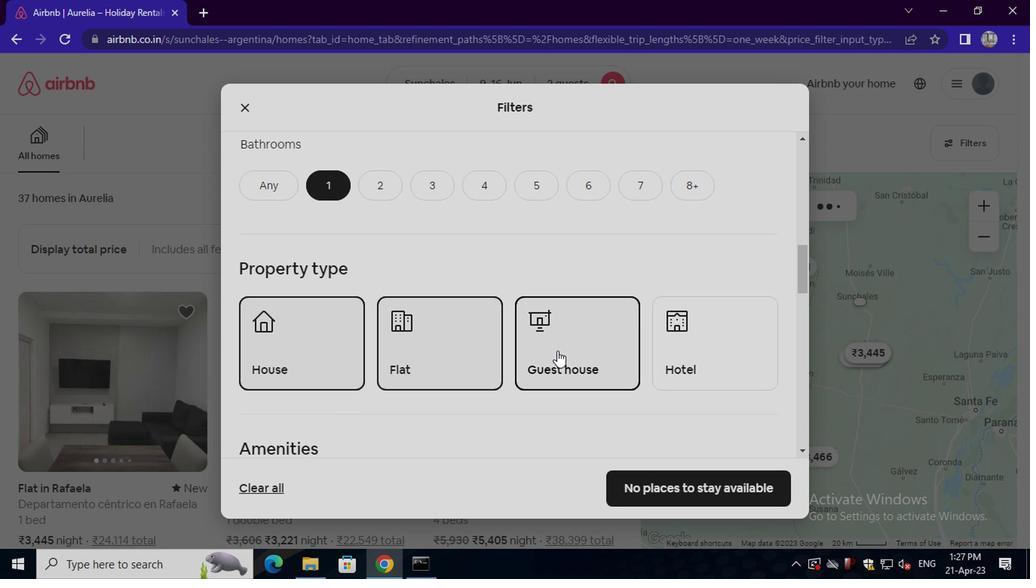 
Action: Mouse scrolled (568, 348) with delta (0, -1)
Screenshot: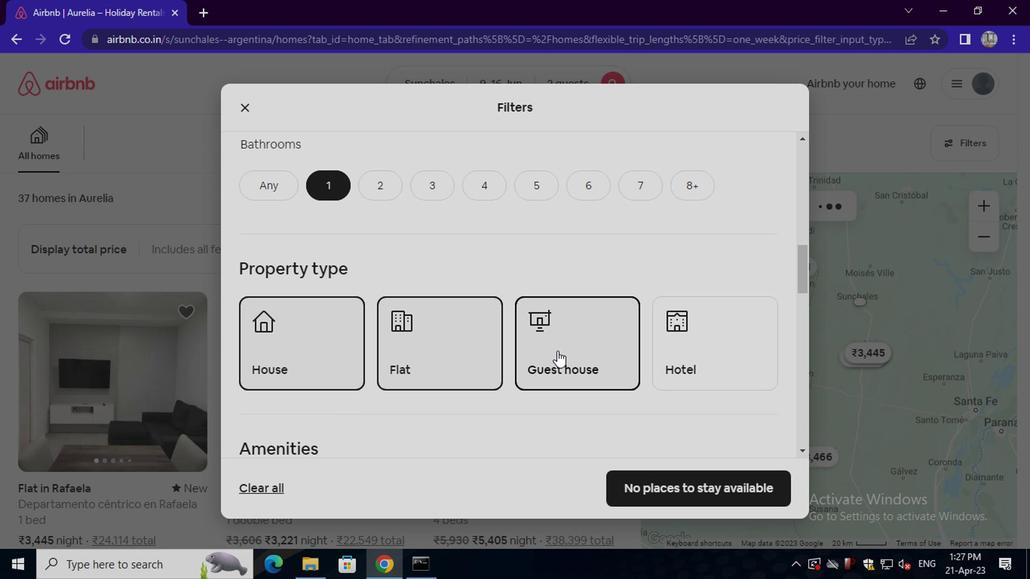 
Action: Mouse scrolled (568, 348) with delta (0, -1)
Screenshot: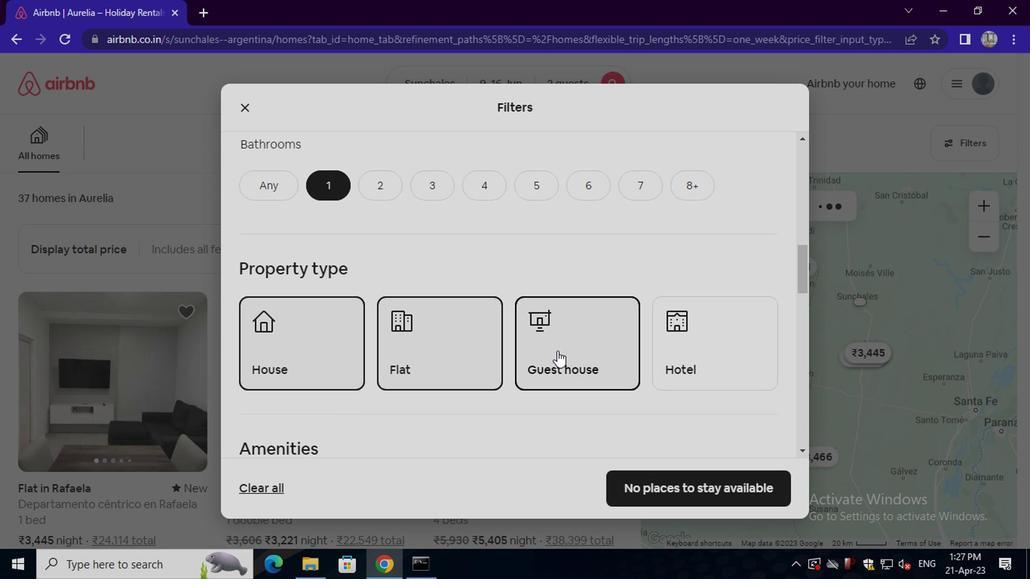 
Action: Mouse scrolled (568, 348) with delta (0, -1)
Screenshot: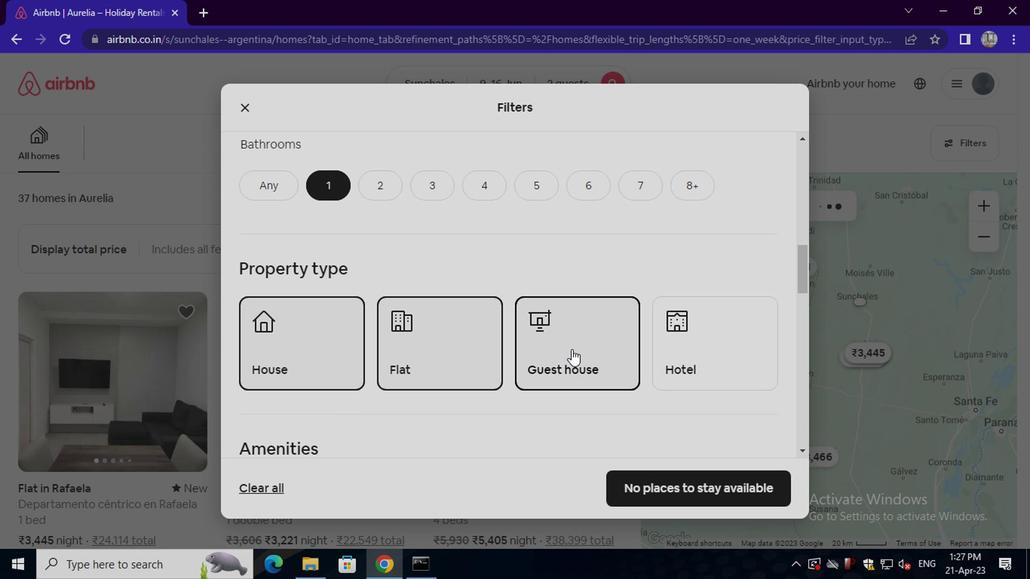 
Action: Mouse scrolled (568, 348) with delta (0, -1)
Screenshot: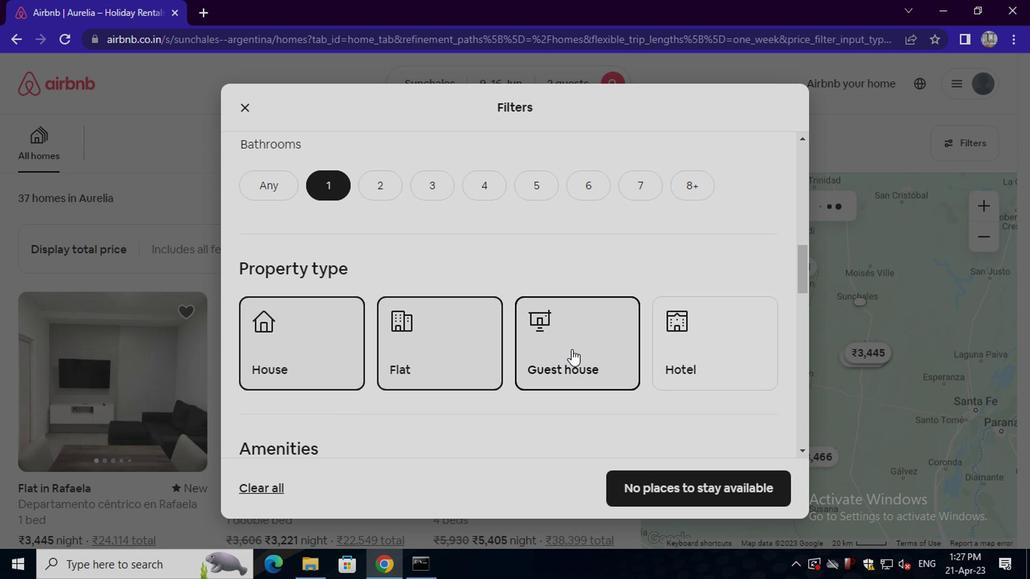 
Action: Mouse moved to (286, 325)
Screenshot: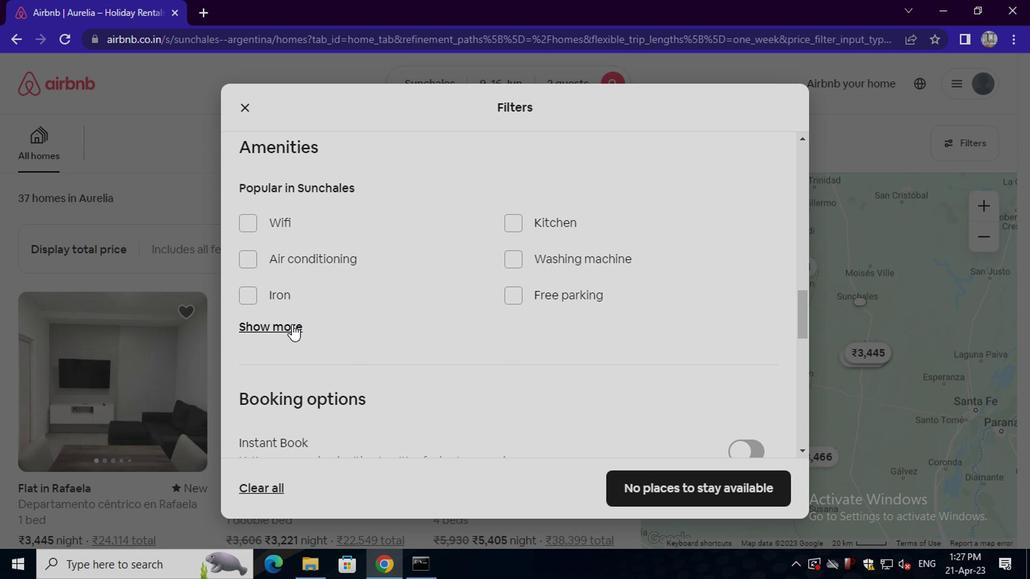 
Action: Mouse pressed left at (286, 325)
Screenshot: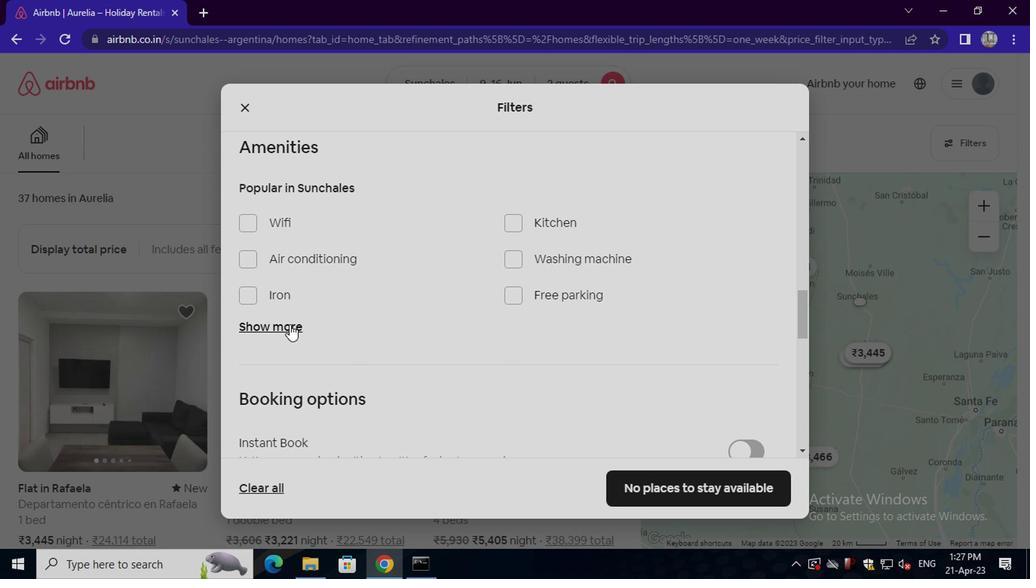 
Action: Mouse moved to (345, 292)
Screenshot: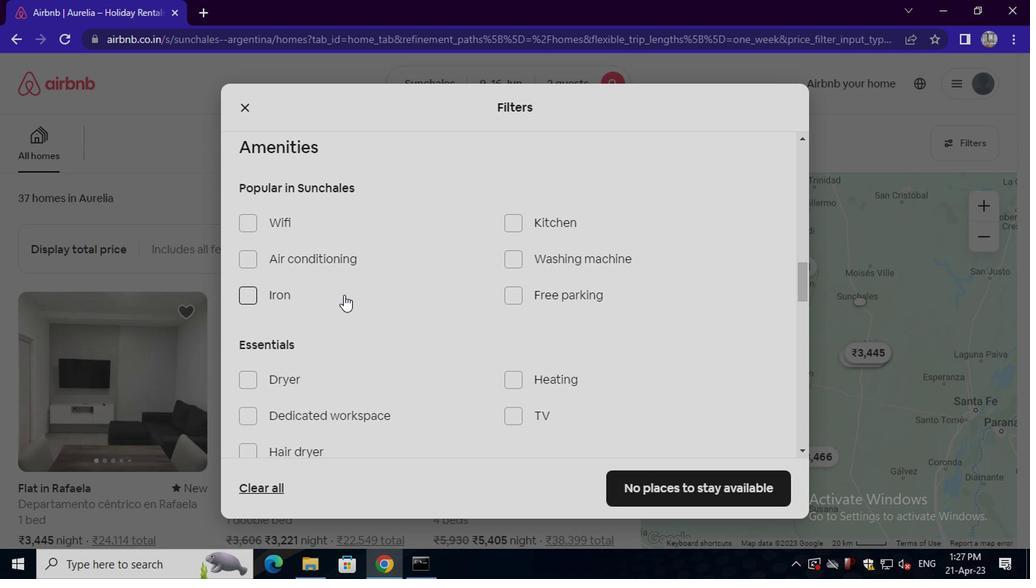 
Action: Mouse scrolled (345, 292) with delta (0, 0)
Screenshot: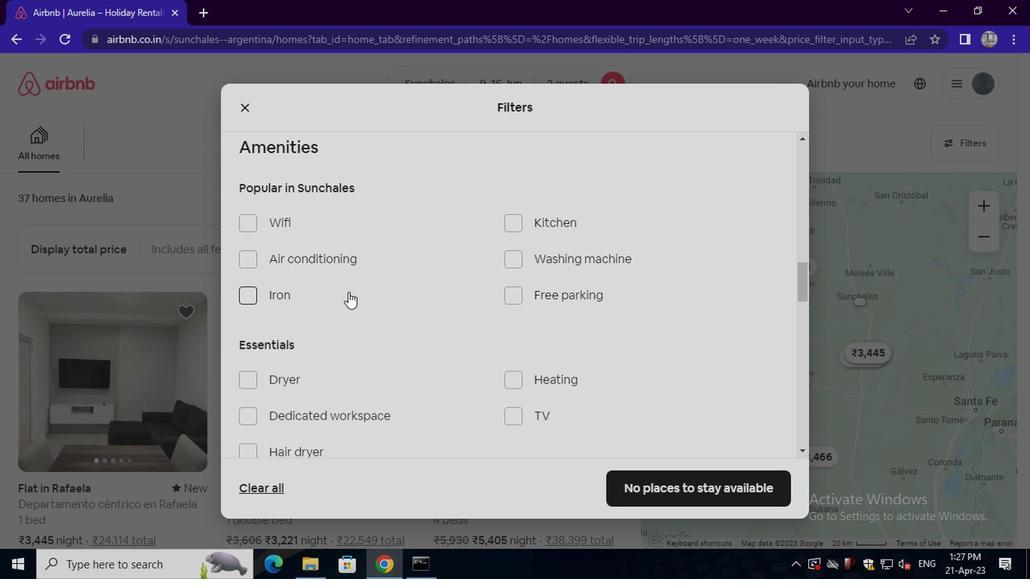 
Action: Mouse scrolled (345, 292) with delta (0, 0)
Screenshot: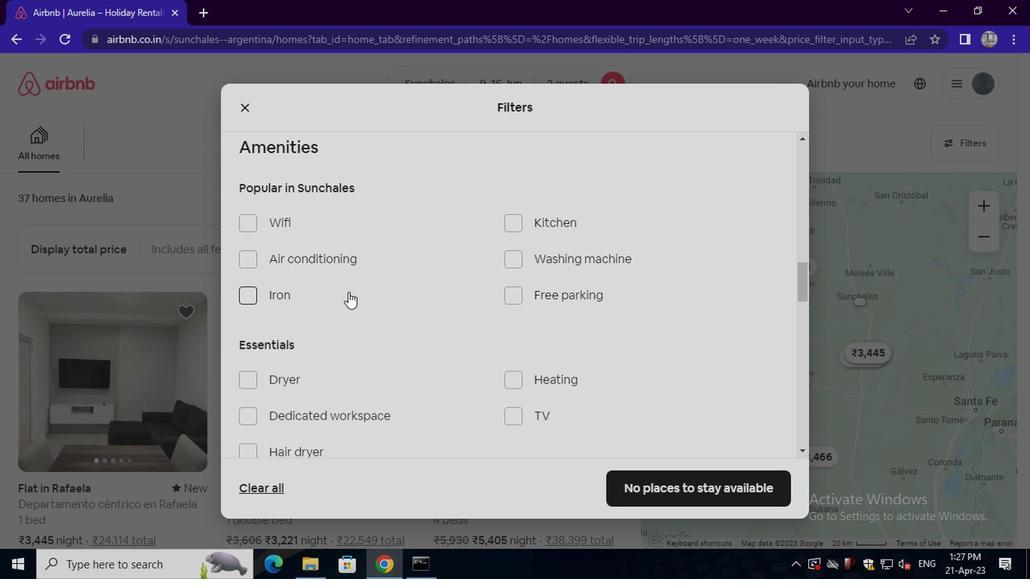 
Action: Mouse moved to (512, 232)
Screenshot: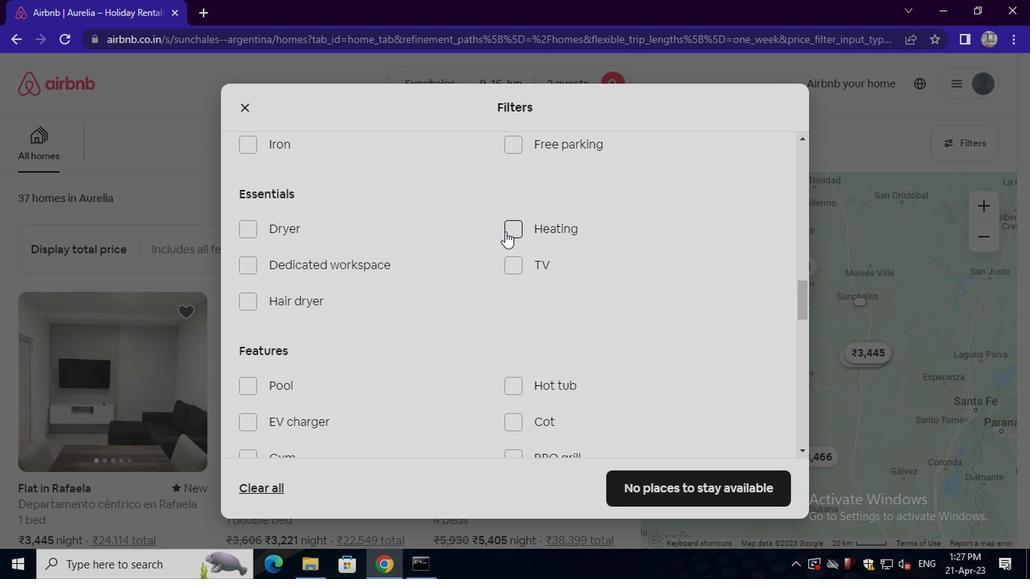 
Action: Mouse pressed left at (512, 232)
Screenshot: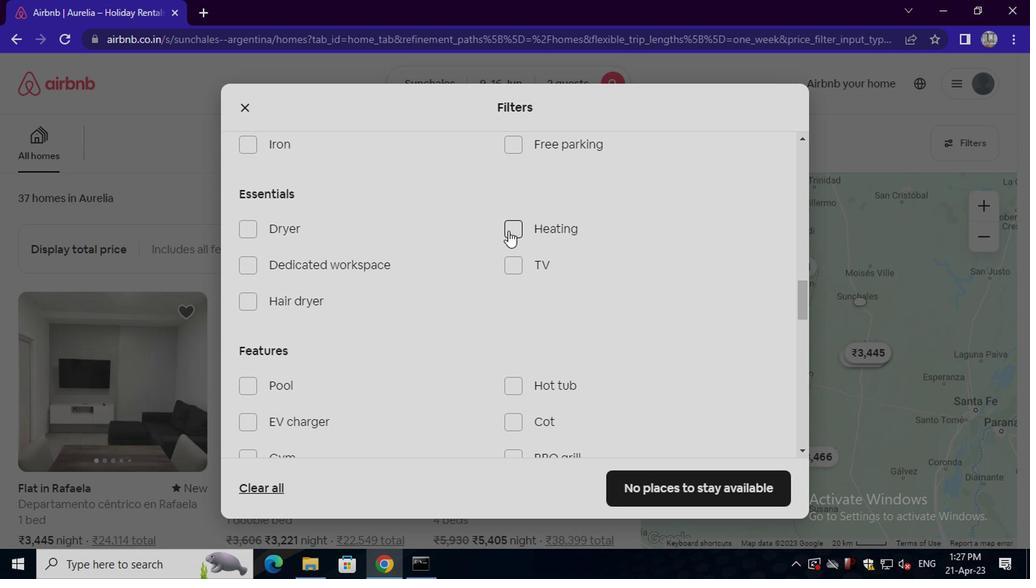 
Action: Mouse moved to (404, 306)
Screenshot: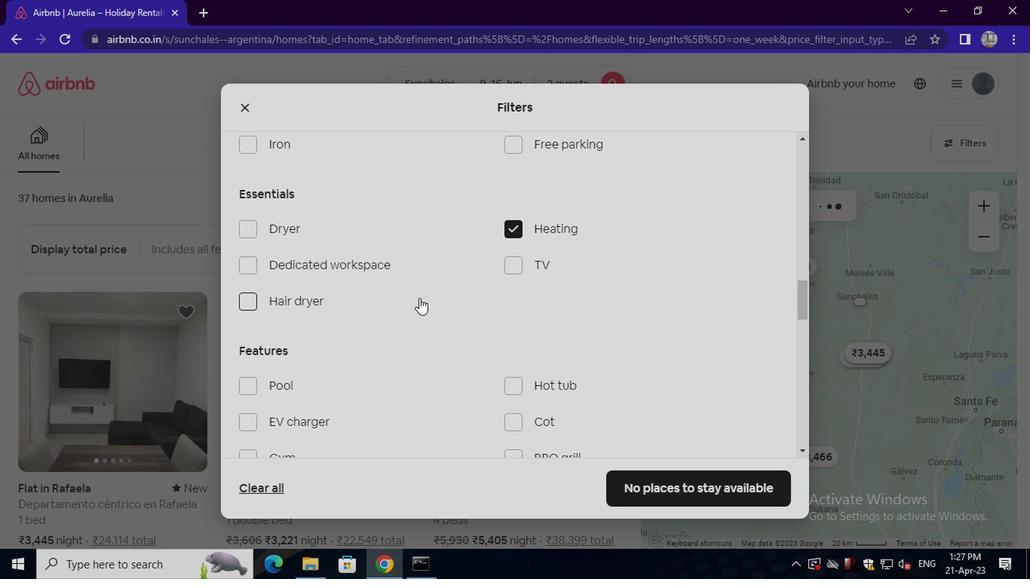 
Action: Mouse scrolled (404, 306) with delta (0, 0)
Screenshot: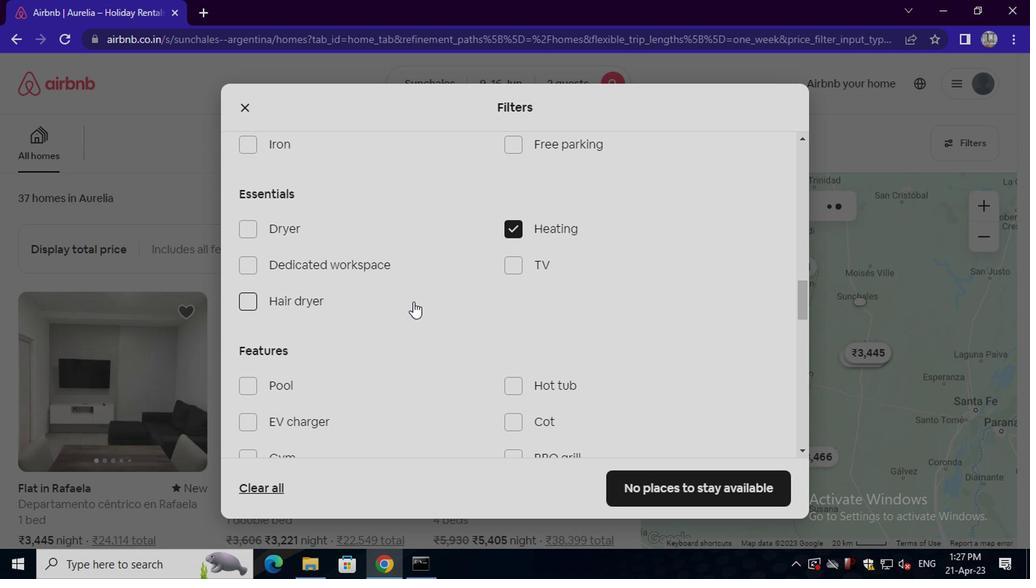 
Action: Mouse moved to (403, 307)
Screenshot: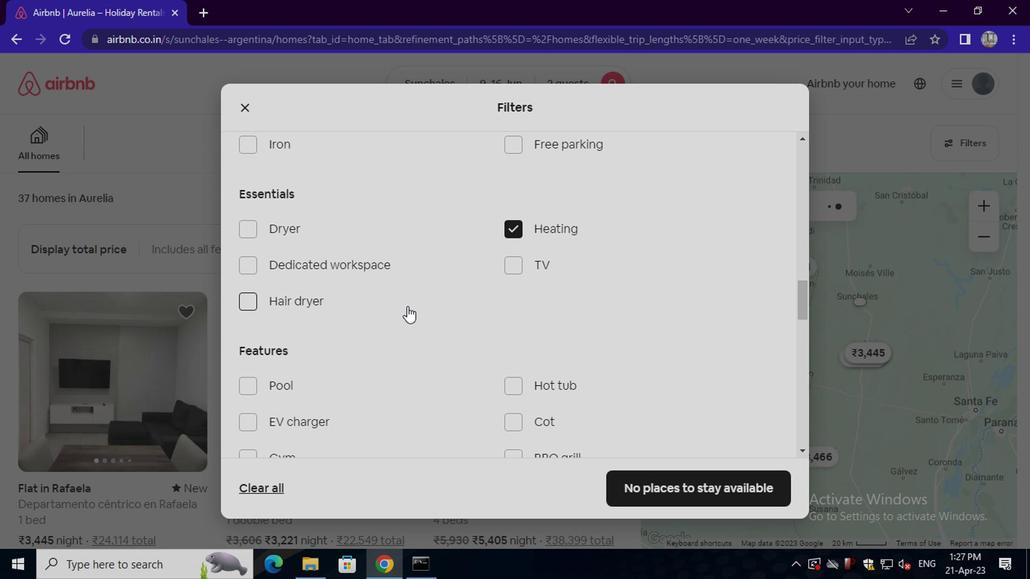 
Action: Mouse scrolled (403, 306) with delta (0, -1)
Screenshot: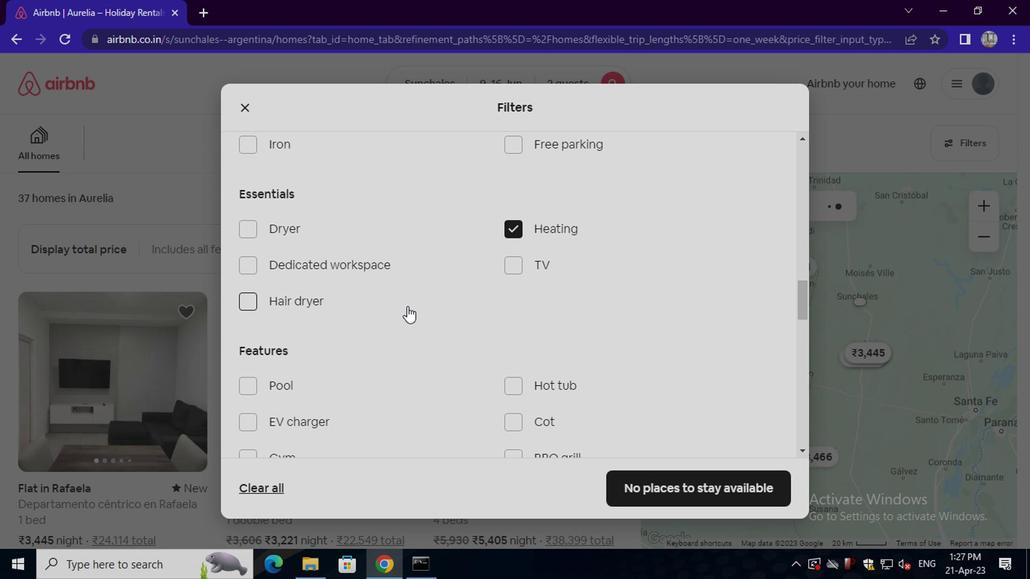 
Action: Mouse moved to (403, 308)
Screenshot: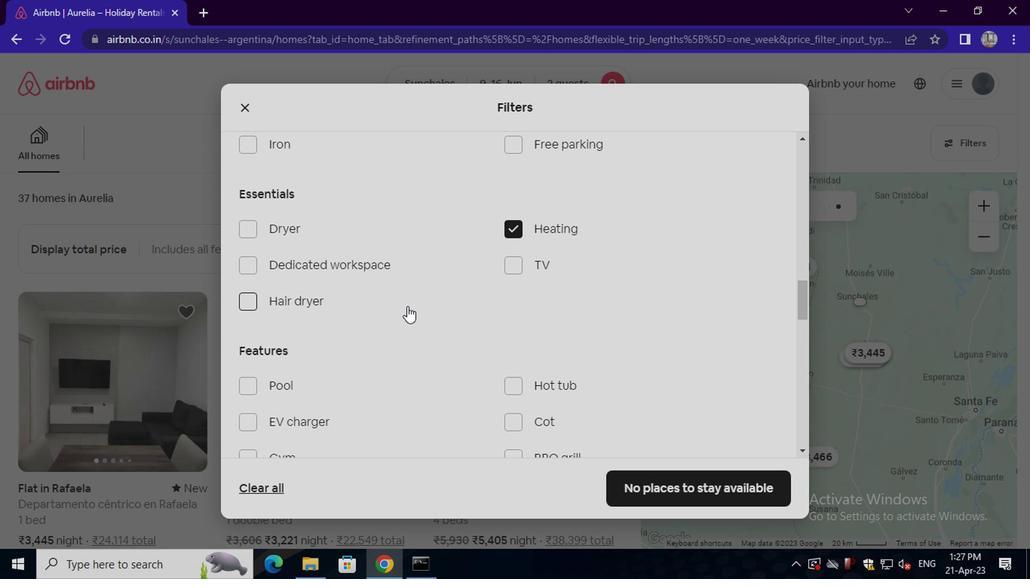 
Action: Mouse scrolled (403, 307) with delta (0, 0)
Screenshot: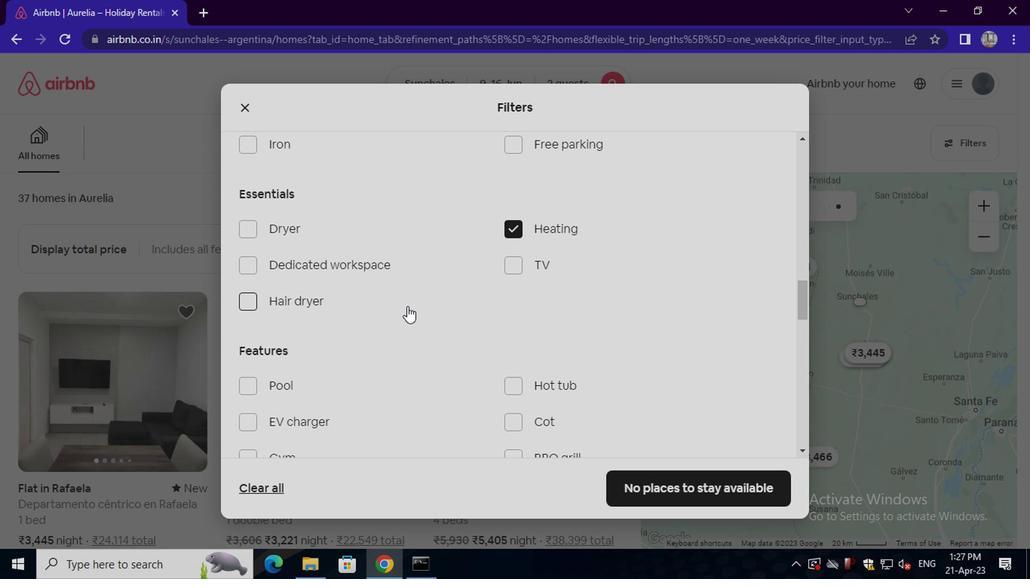 
Action: Mouse scrolled (403, 307) with delta (0, 0)
Screenshot: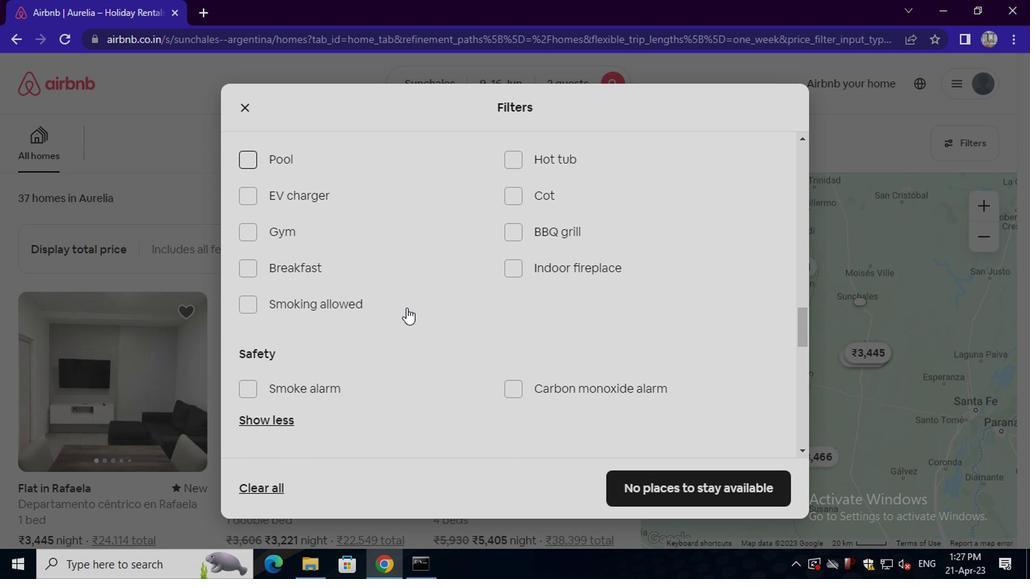 
Action: Mouse scrolled (403, 307) with delta (0, 0)
Screenshot: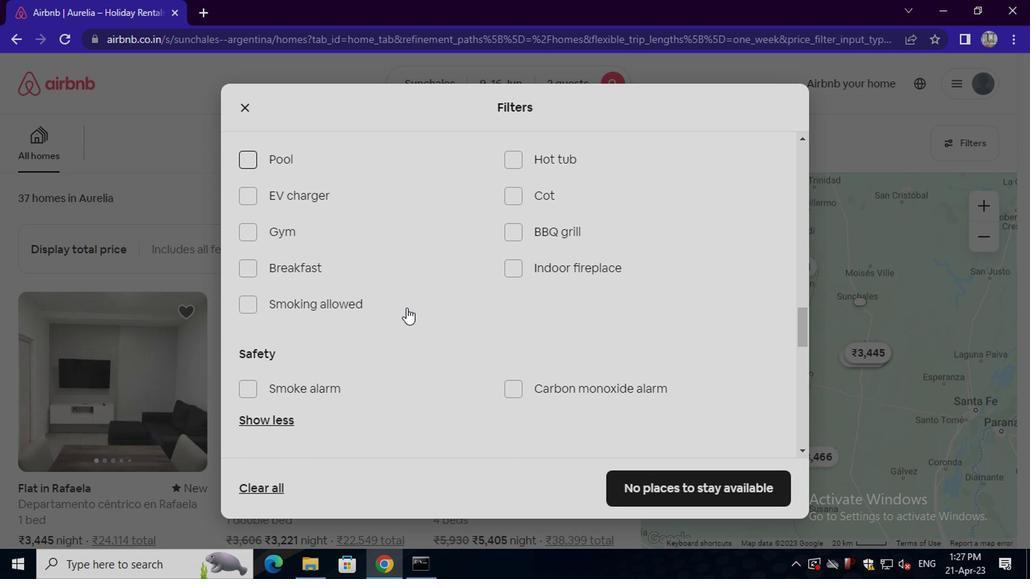 
Action: Mouse scrolled (403, 307) with delta (0, 0)
Screenshot: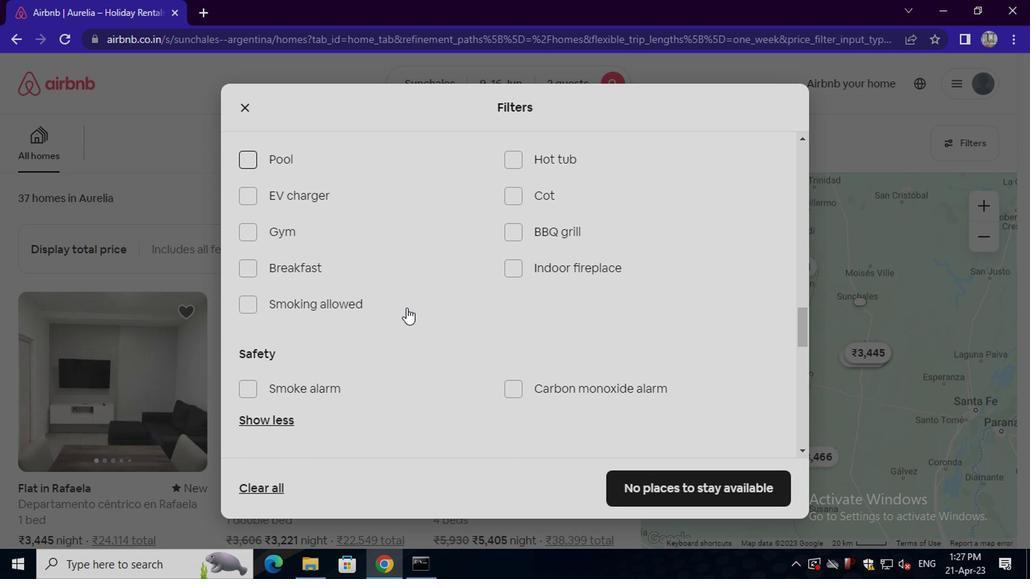 
Action: Mouse scrolled (403, 307) with delta (0, 0)
Screenshot: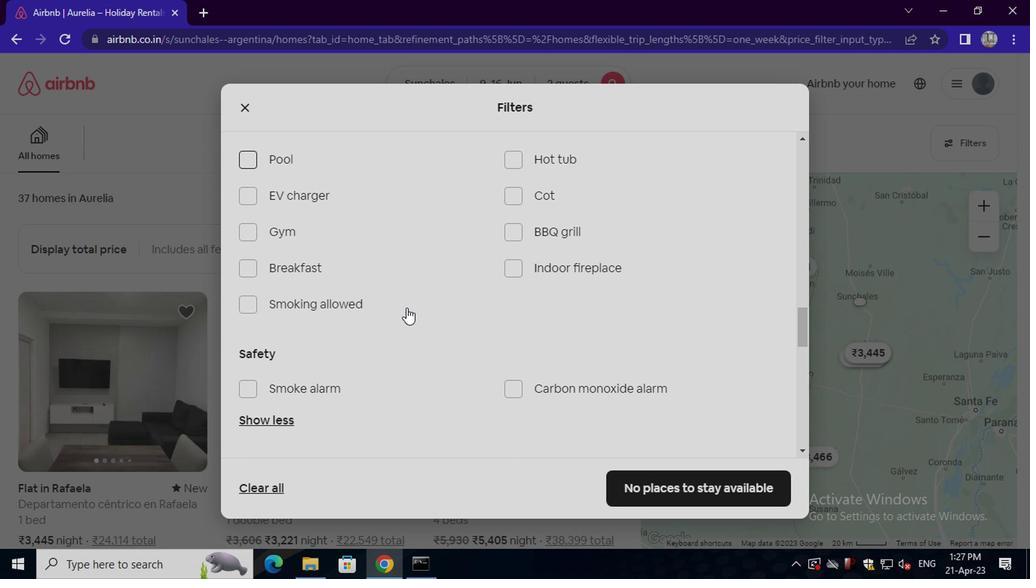 
Action: Mouse moved to (752, 293)
Screenshot: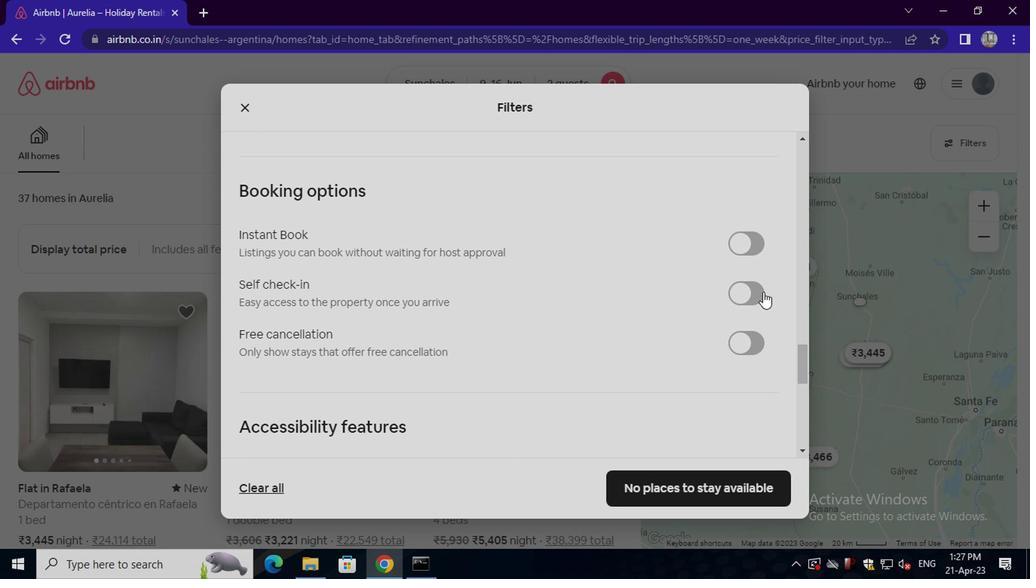
Action: Mouse pressed left at (752, 293)
Screenshot: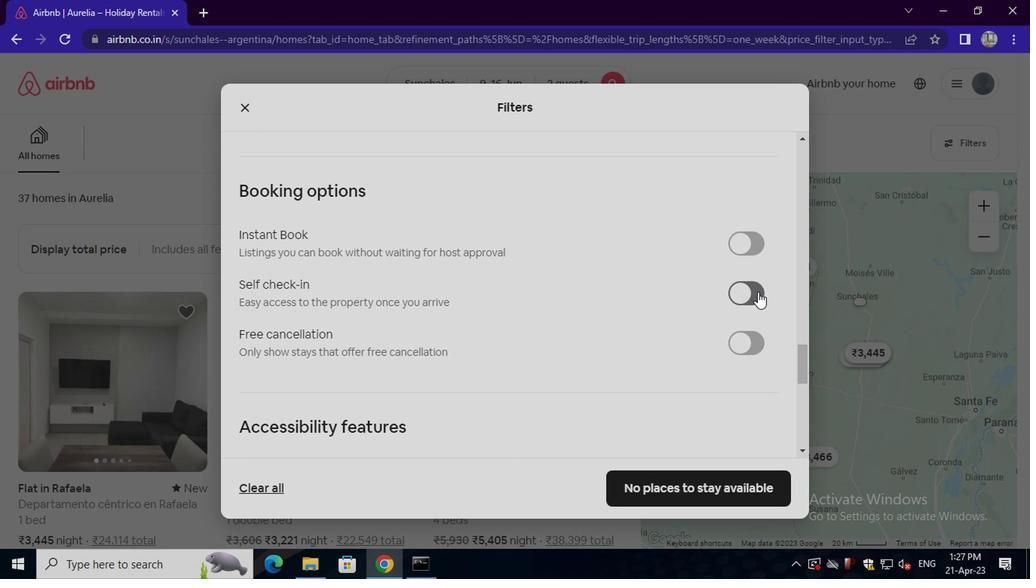 
Action: Mouse moved to (487, 317)
Screenshot: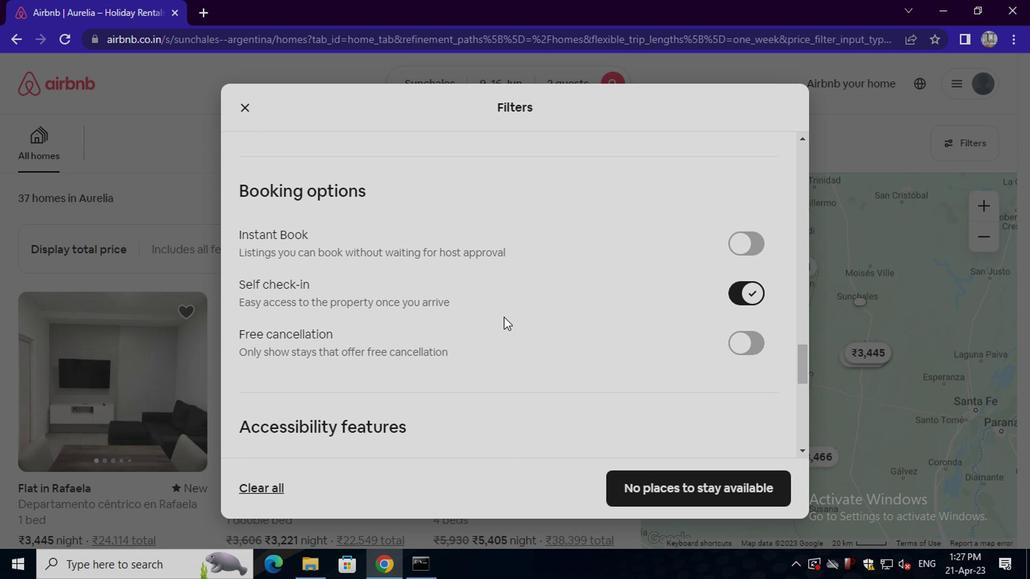 
Action: Mouse scrolled (487, 316) with delta (0, -1)
Screenshot: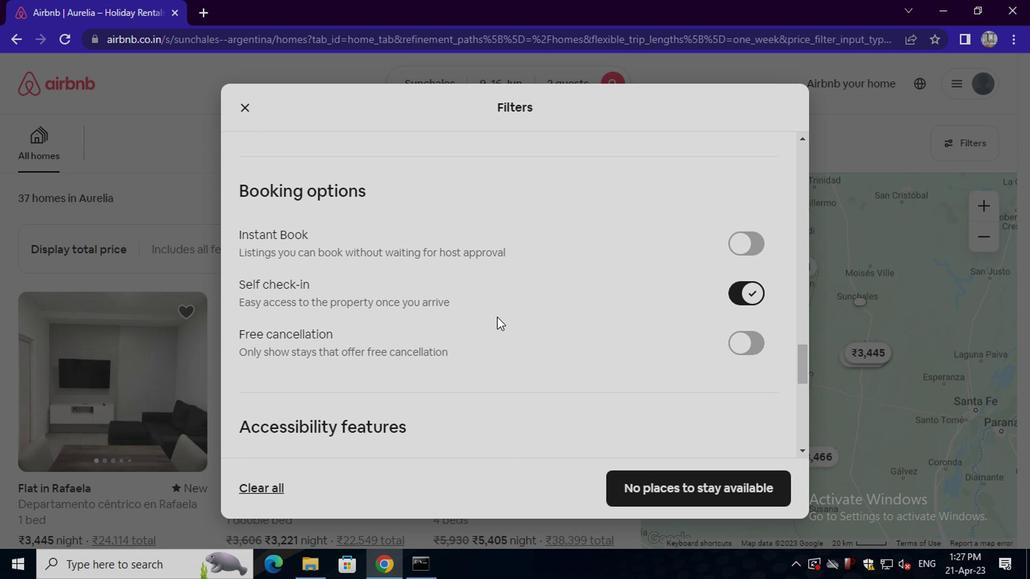 
Action: Mouse scrolled (487, 316) with delta (0, -1)
Screenshot: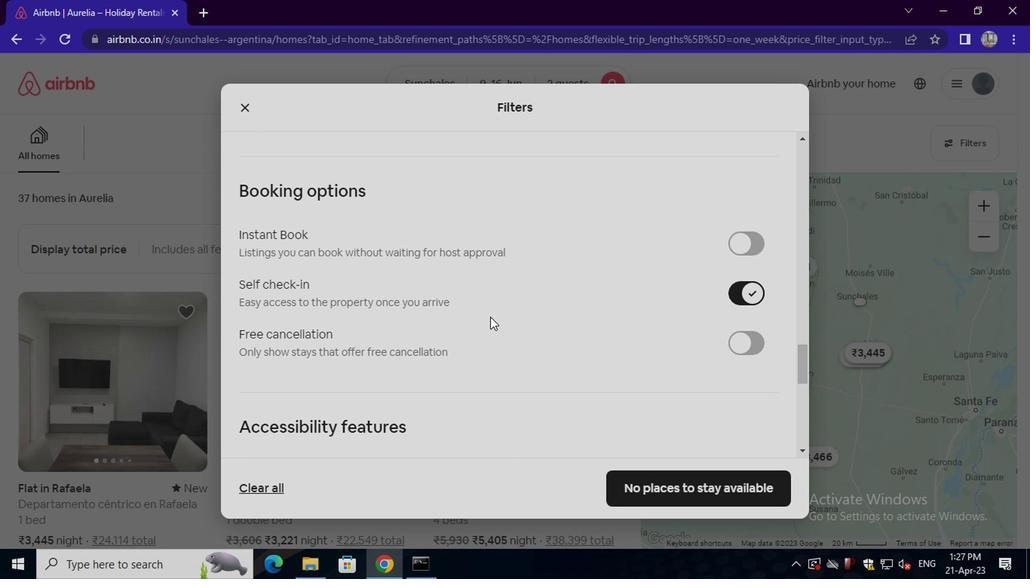 
Action: Mouse scrolled (487, 316) with delta (0, -1)
Screenshot: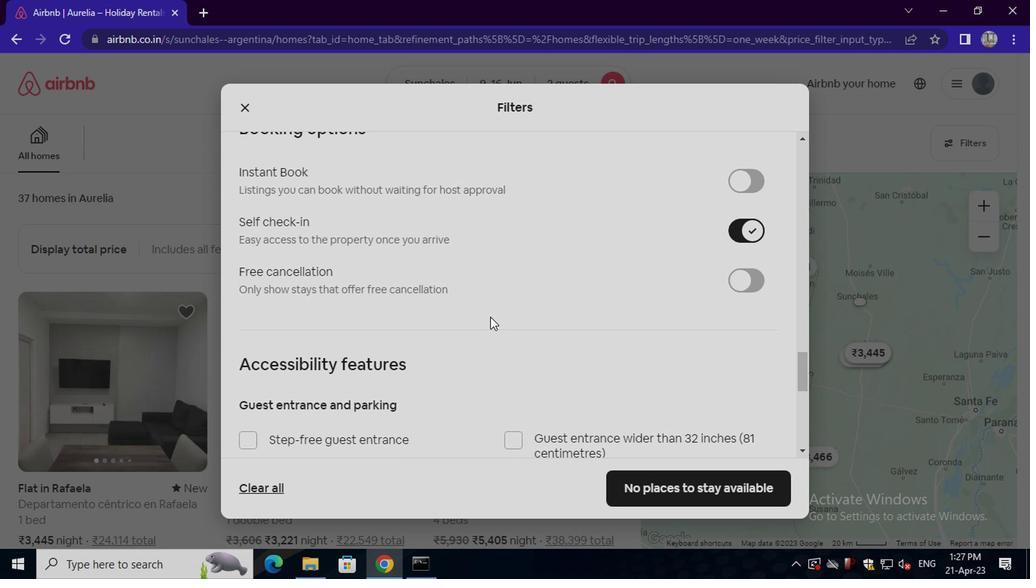 
Action: Mouse scrolled (487, 316) with delta (0, -1)
Screenshot: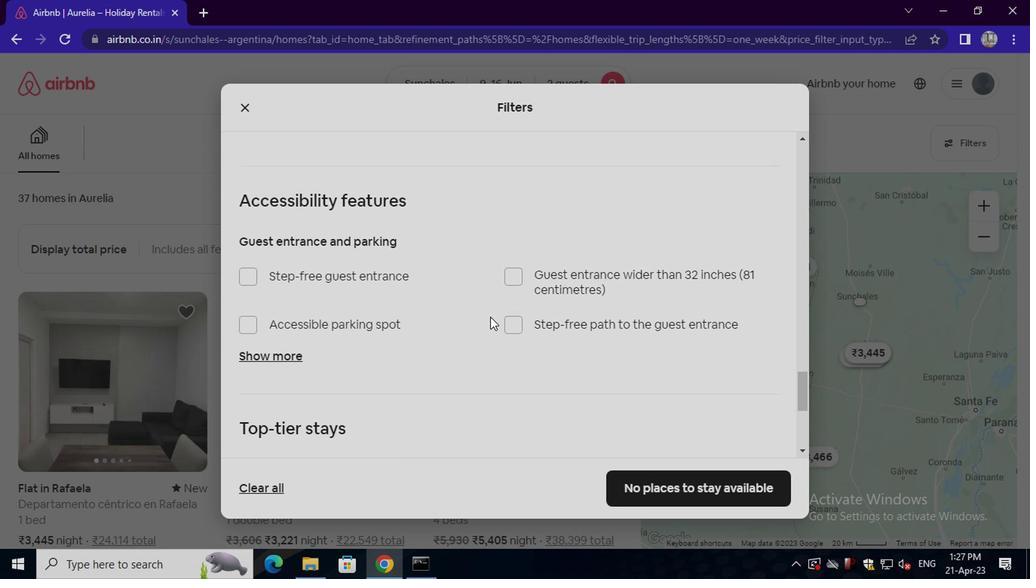 
Action: Mouse scrolled (487, 316) with delta (0, -1)
Screenshot: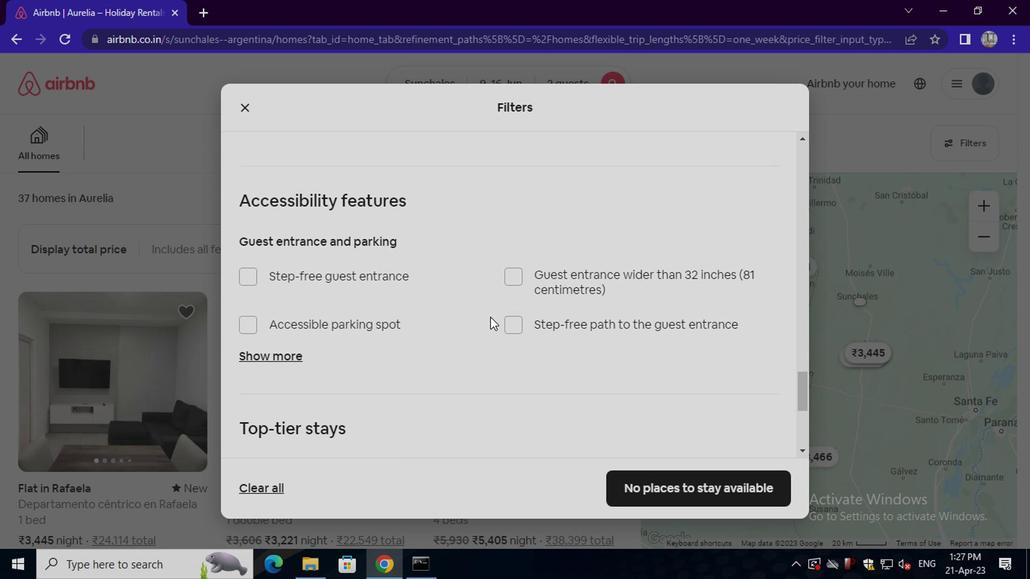 
Action: Mouse scrolled (487, 316) with delta (0, -1)
Screenshot: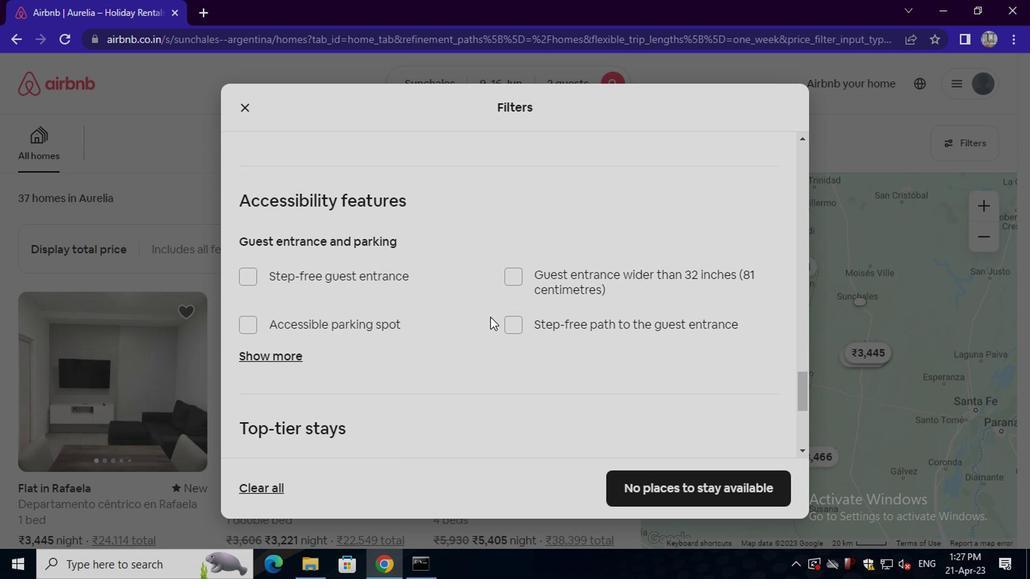 
Action: Mouse scrolled (487, 316) with delta (0, -1)
Screenshot: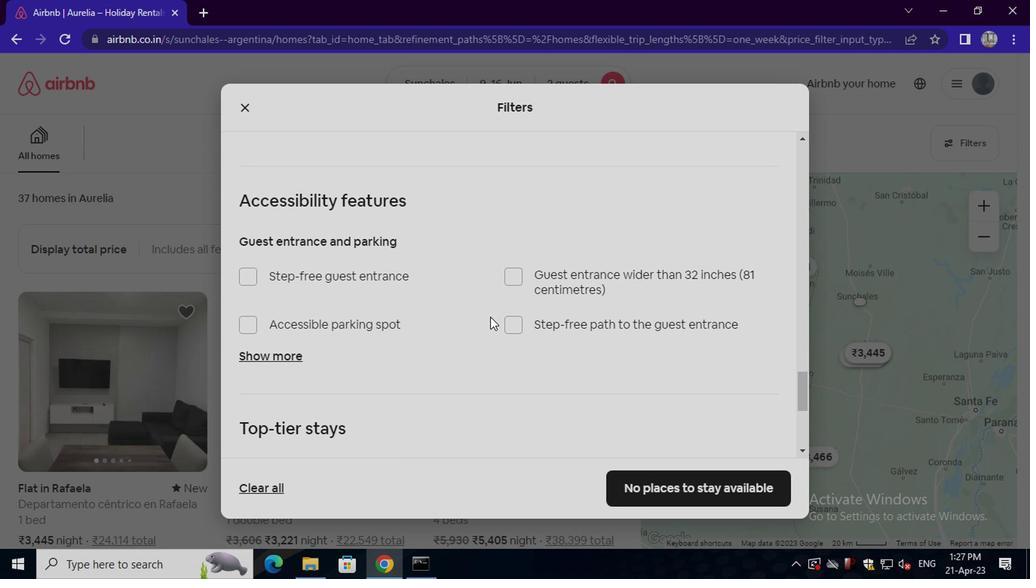 
Action: Mouse moved to (436, 344)
Screenshot: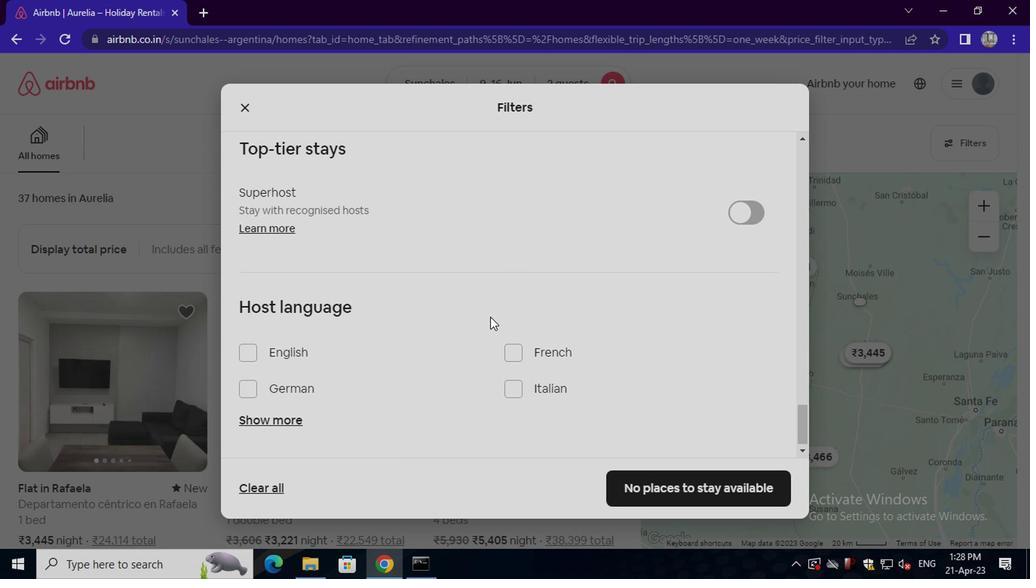 
Action: Mouse scrolled (436, 343) with delta (0, -1)
Screenshot: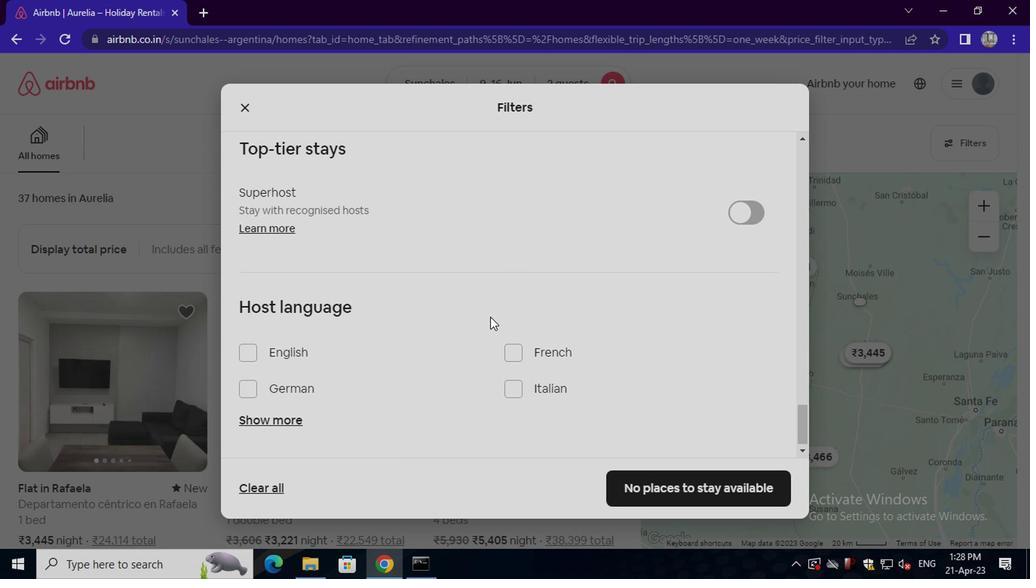 
Action: Mouse moved to (428, 348)
Screenshot: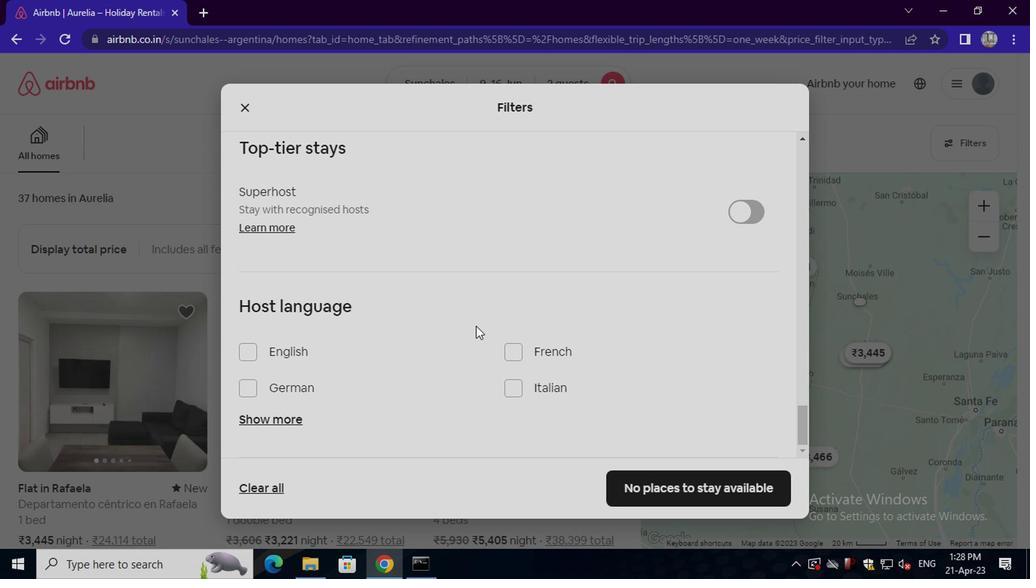 
Action: Mouse scrolled (428, 347) with delta (0, -1)
Screenshot: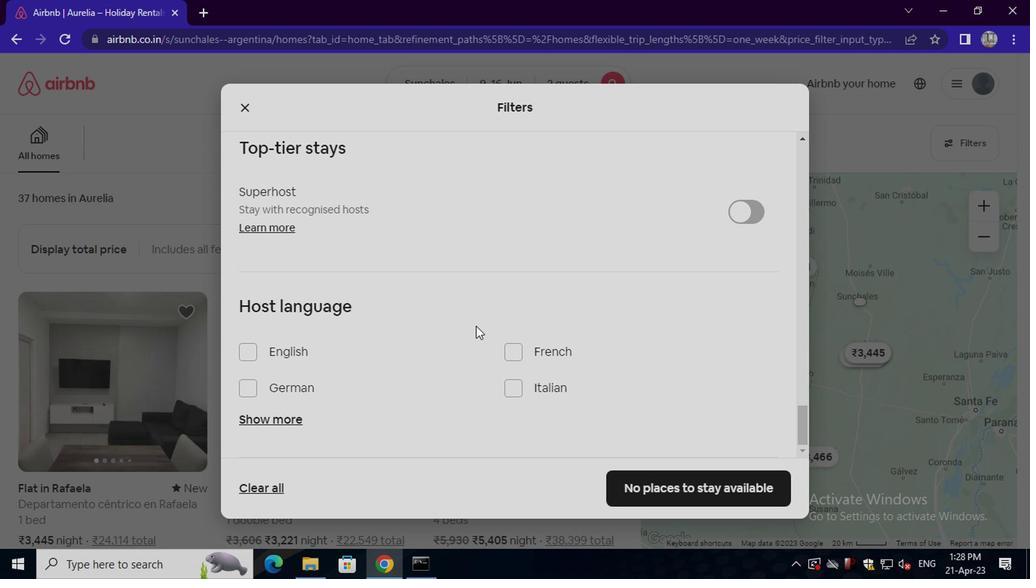 
Action: Mouse moved to (423, 348)
Screenshot: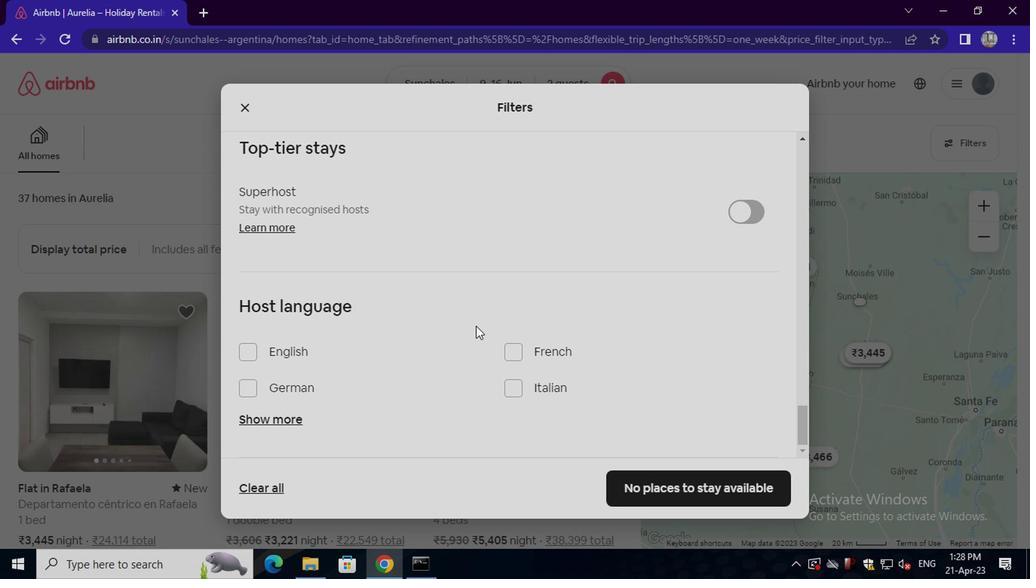 
Action: Mouse scrolled (423, 347) with delta (0, -1)
Screenshot: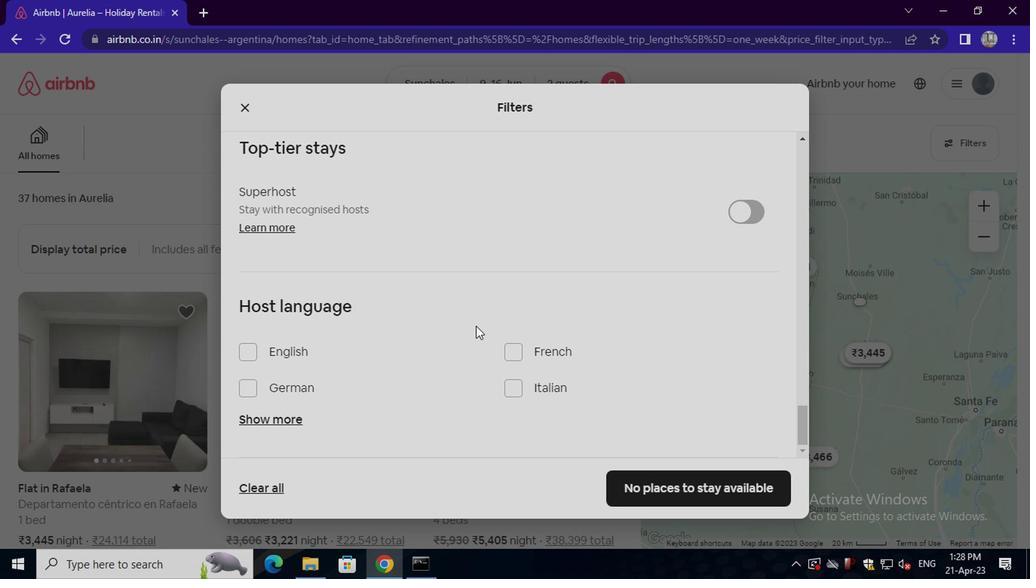 
Action: Mouse moved to (298, 348)
Screenshot: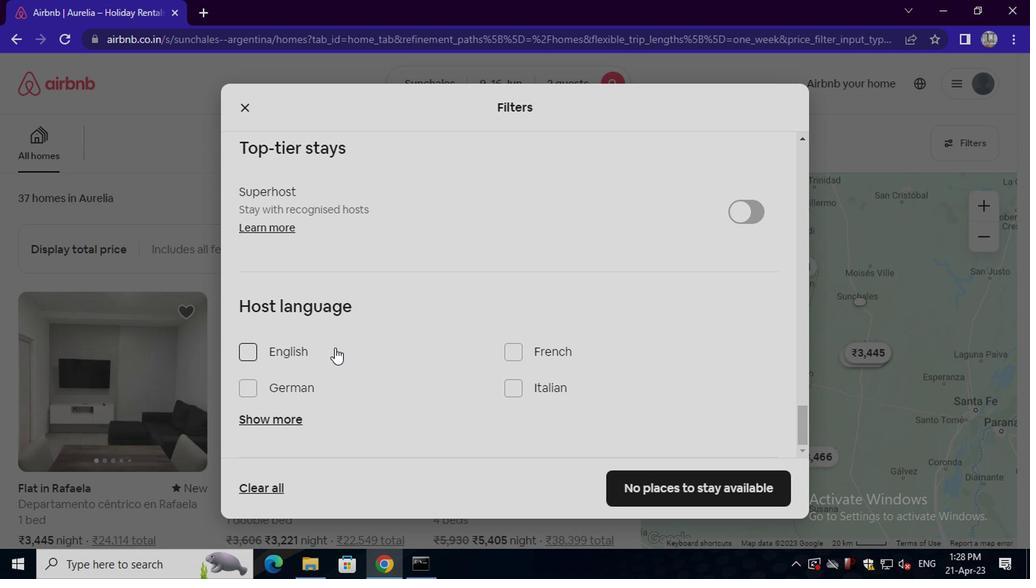 
Action: Mouse pressed left at (298, 348)
Screenshot: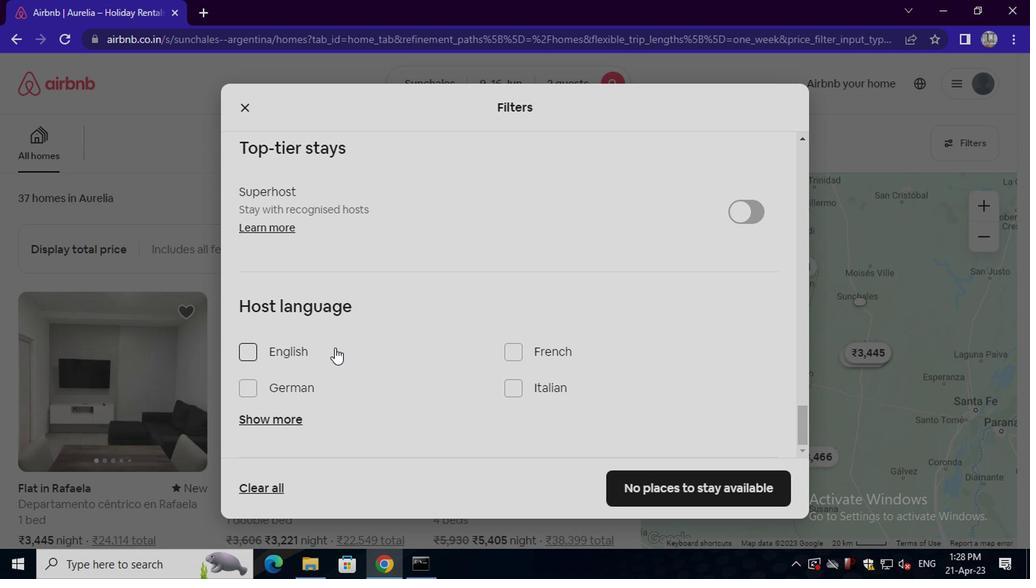 
Action: Mouse moved to (657, 478)
Screenshot: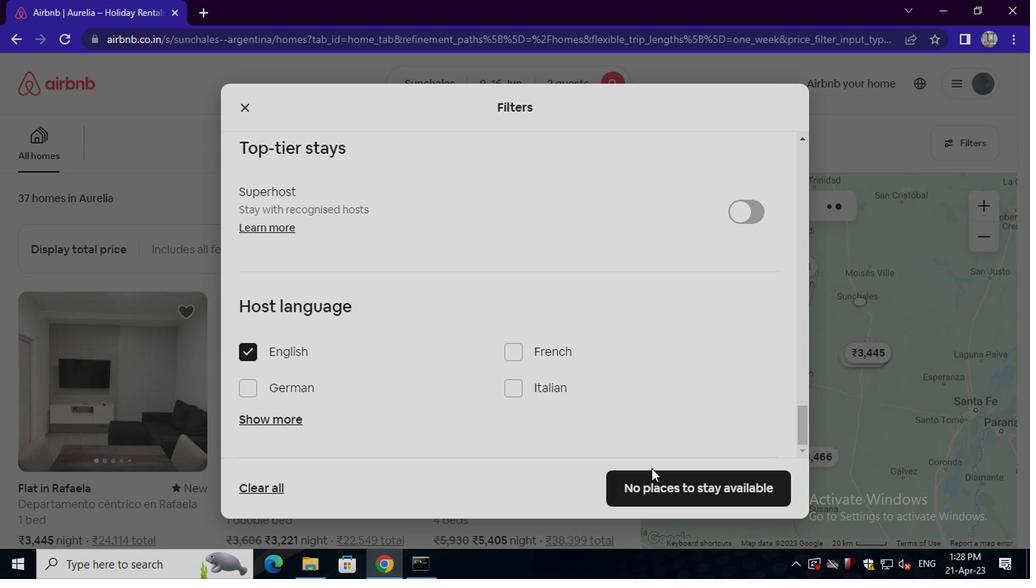 
Action: Mouse pressed left at (657, 478)
Screenshot: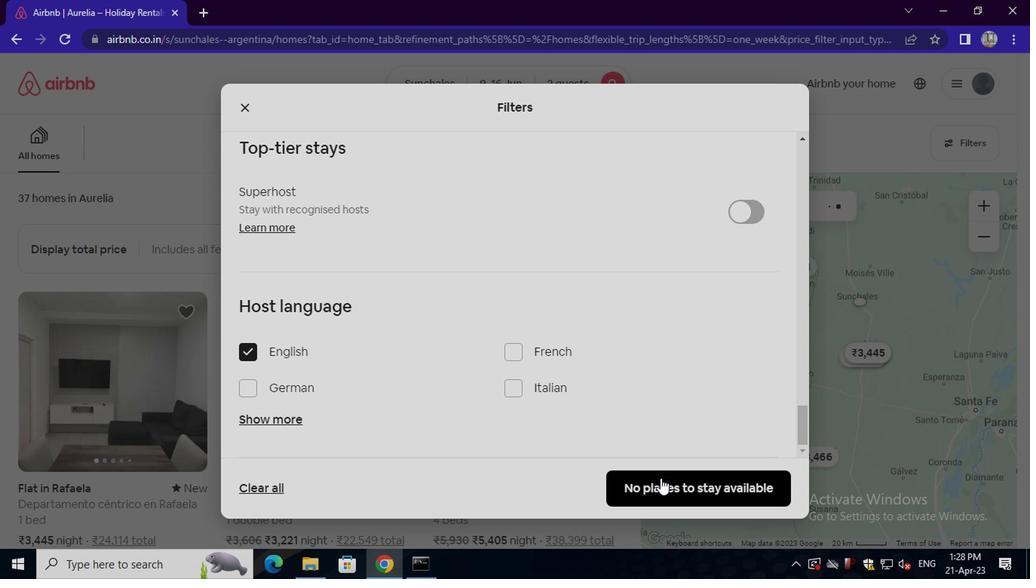 
